 Task: Open Card Card0000000155 in Board Board0000000039 in Workspace WS0000000013 in Trello. Add Member Carxxstreet791@gmail.com to Card Card0000000155 in Board Board0000000039 in Workspace WS0000000013 in Trello. Add Orange Label titled Label0000000155 to Card Card0000000155 in Board Board0000000039 in Workspace WS0000000013 in Trello. Add Checklist CL0000000155 to Card Card0000000155 in Board Board0000000039 in Workspace WS0000000013 in Trello. Add Dates with Start Date as Oct 01 2023 and Due Date as Oct 31 2023 to Card Card0000000155 in Board Board0000000039 in Workspace WS0000000013 in Trello
Action: Mouse moved to (481, 559)
Screenshot: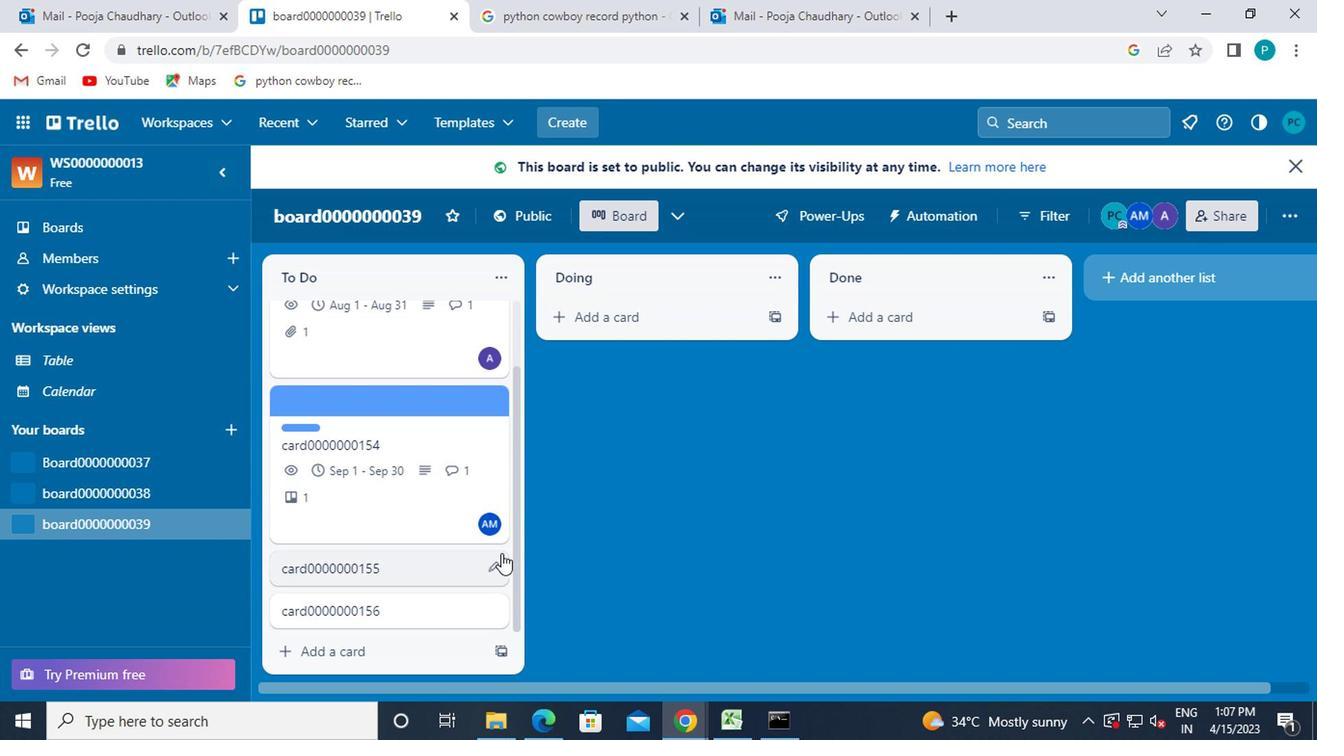 
Action: Mouse pressed left at (481, 559)
Screenshot: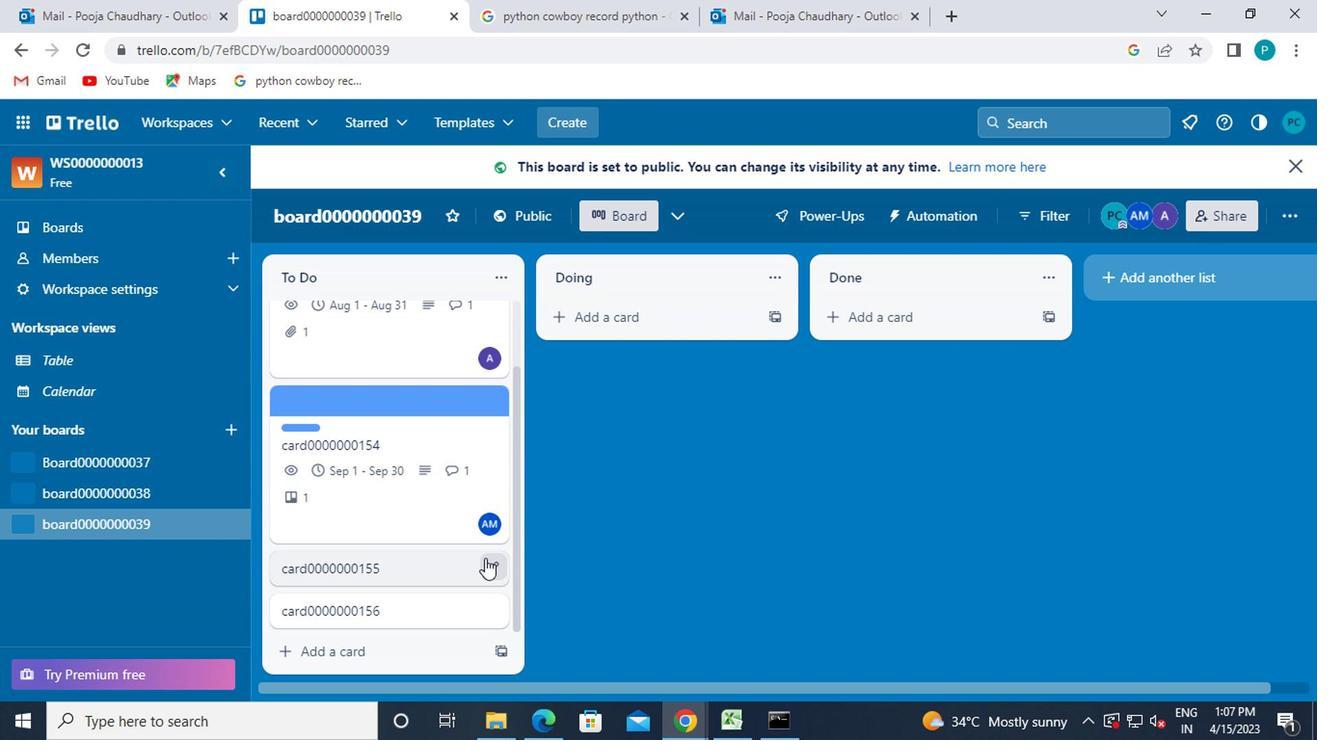 
Action: Mouse moved to (426, 576)
Screenshot: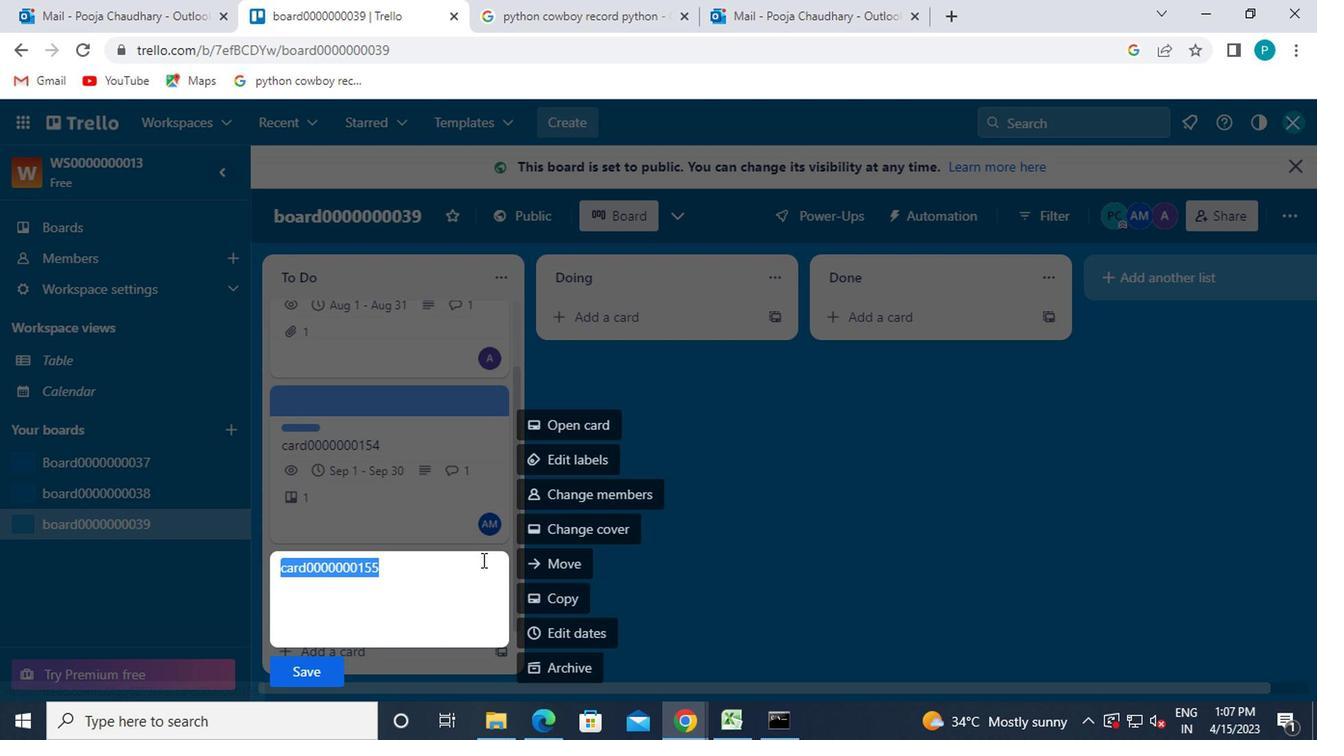 
Action: Mouse pressed left at (426, 576)
Screenshot: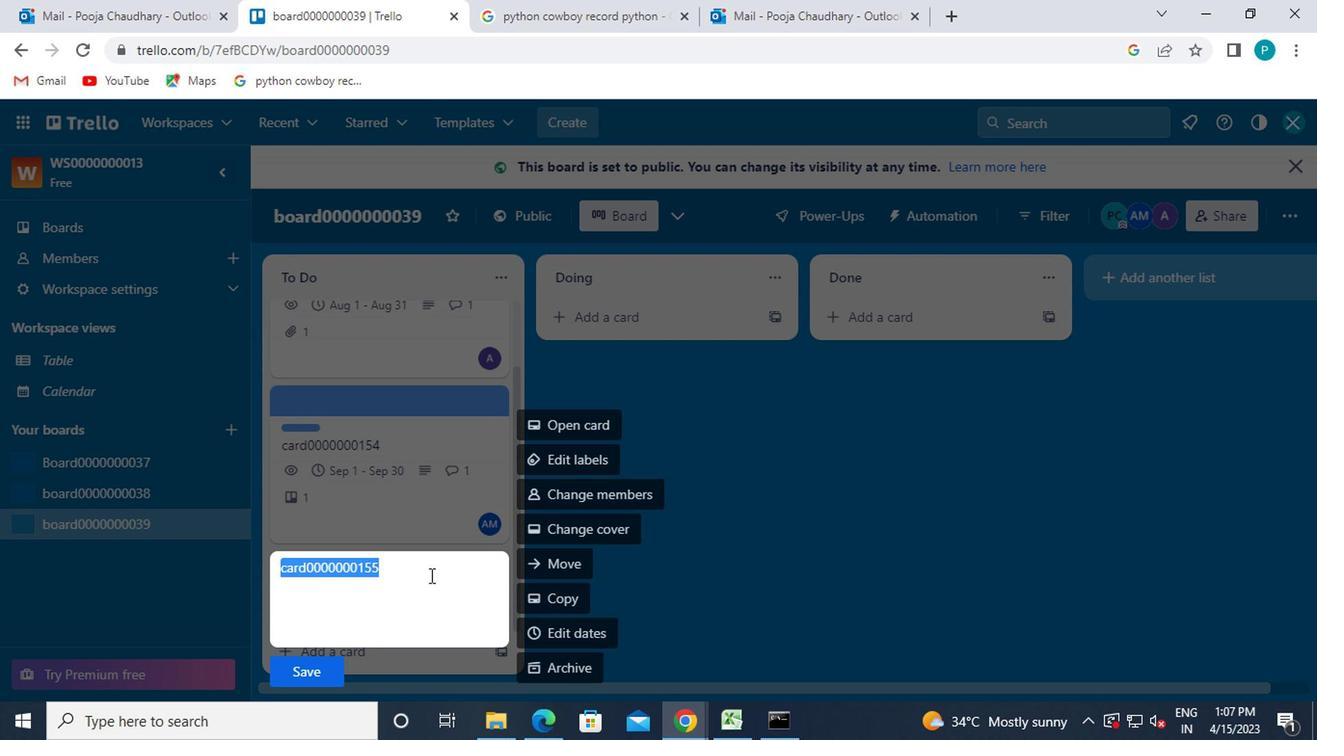 
Action: Mouse moved to (317, 677)
Screenshot: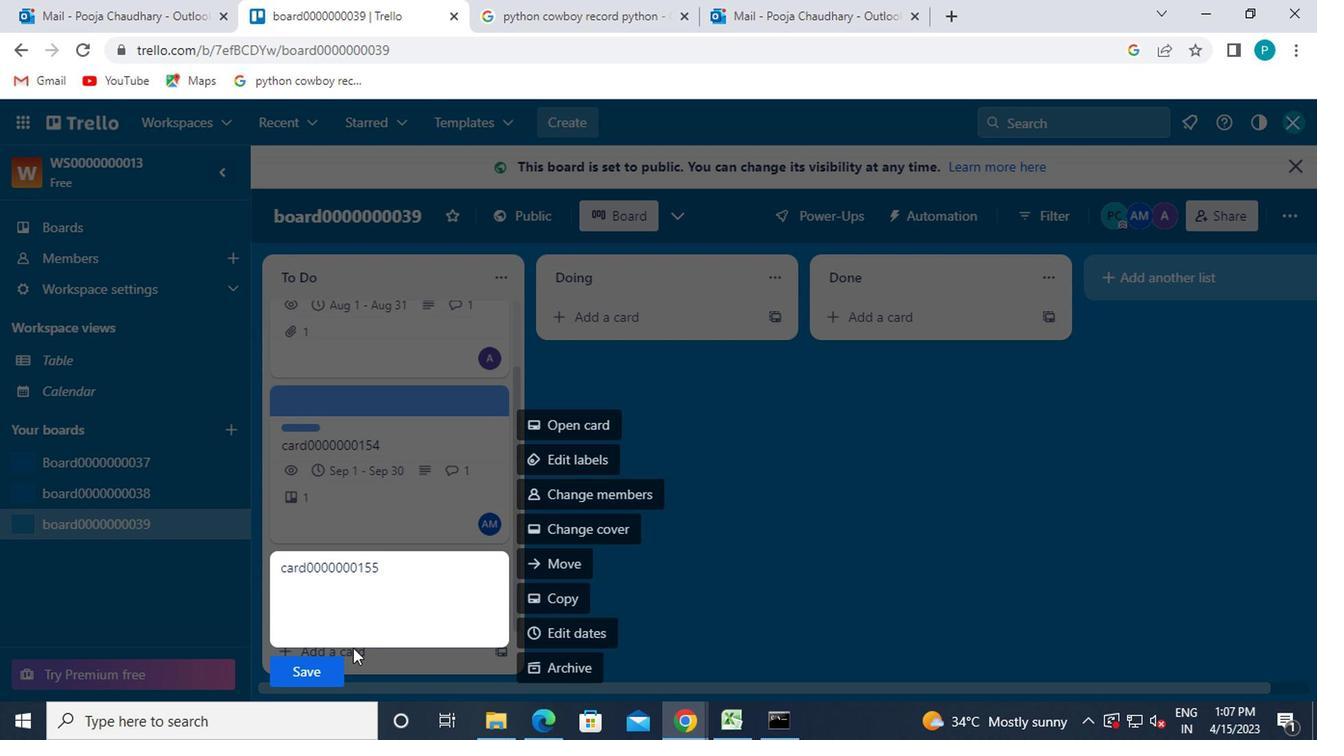 
Action: Mouse pressed left at (317, 677)
Screenshot: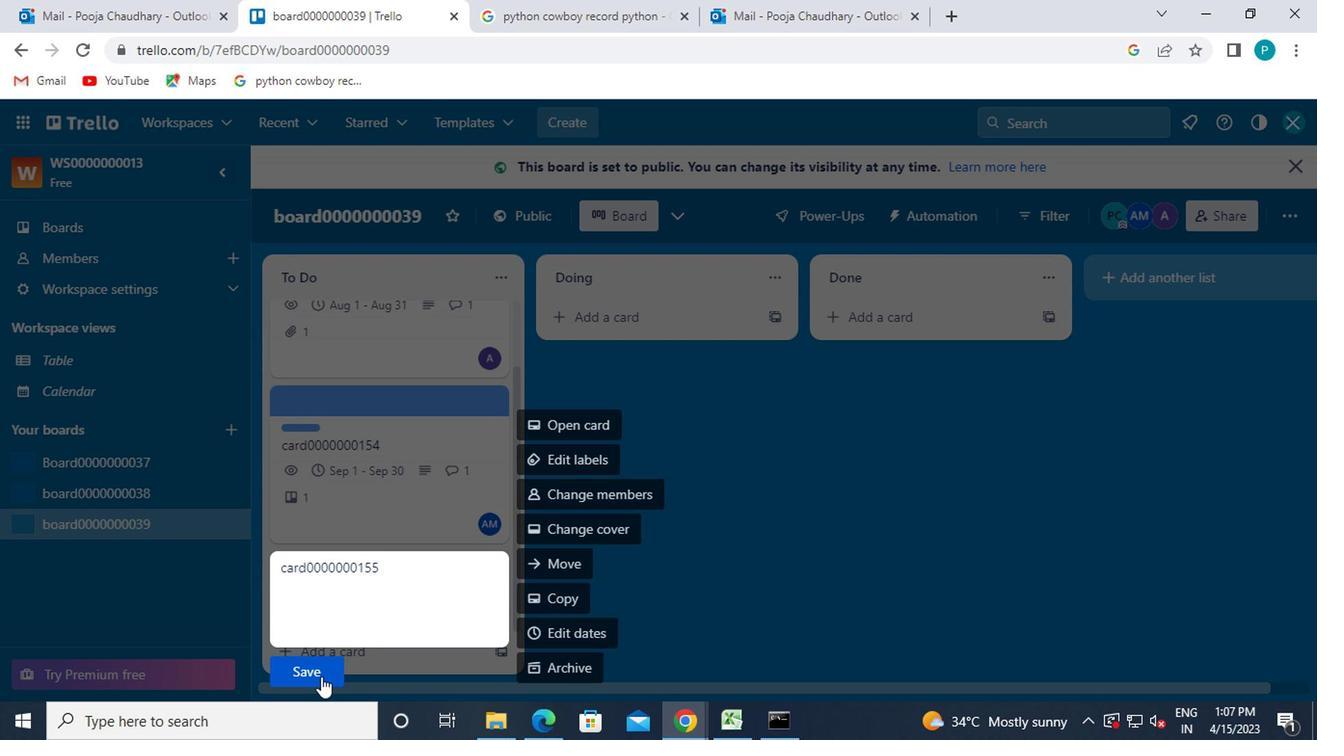 
Action: Mouse moved to (335, 568)
Screenshot: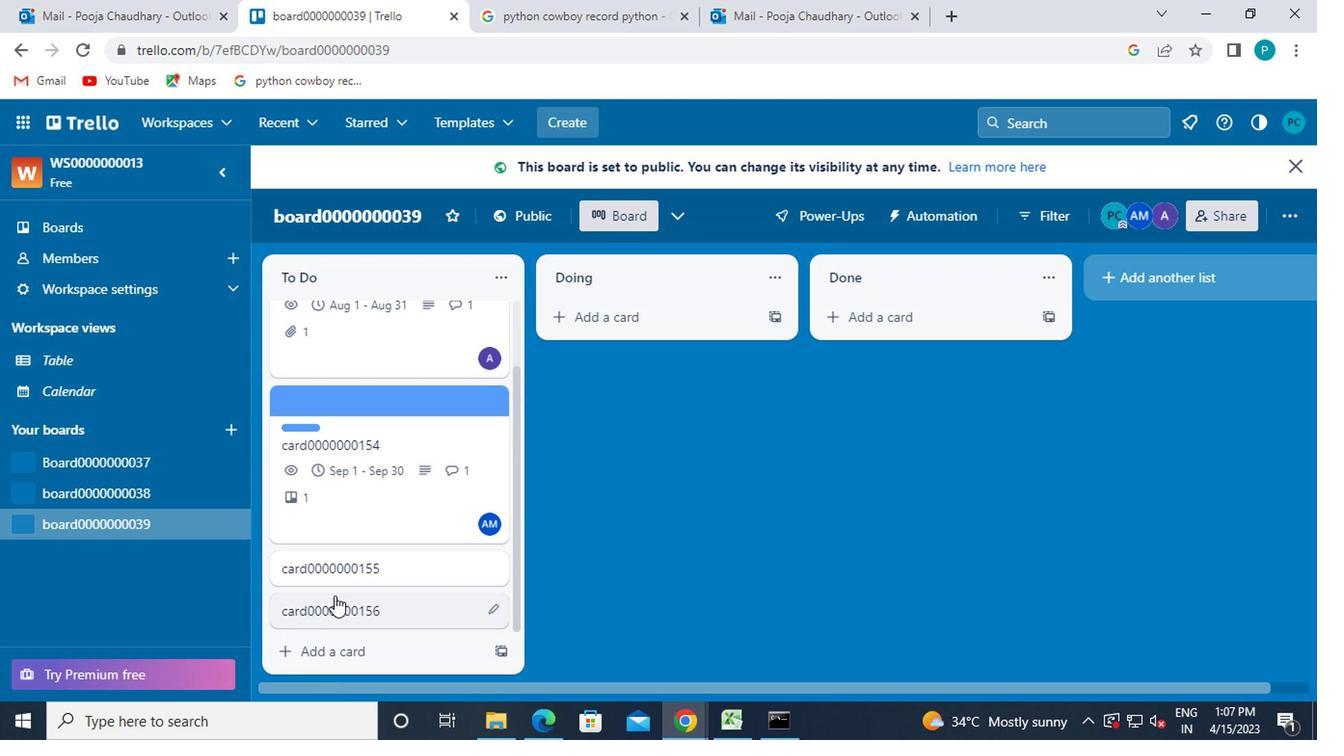 
Action: Mouse pressed left at (335, 568)
Screenshot: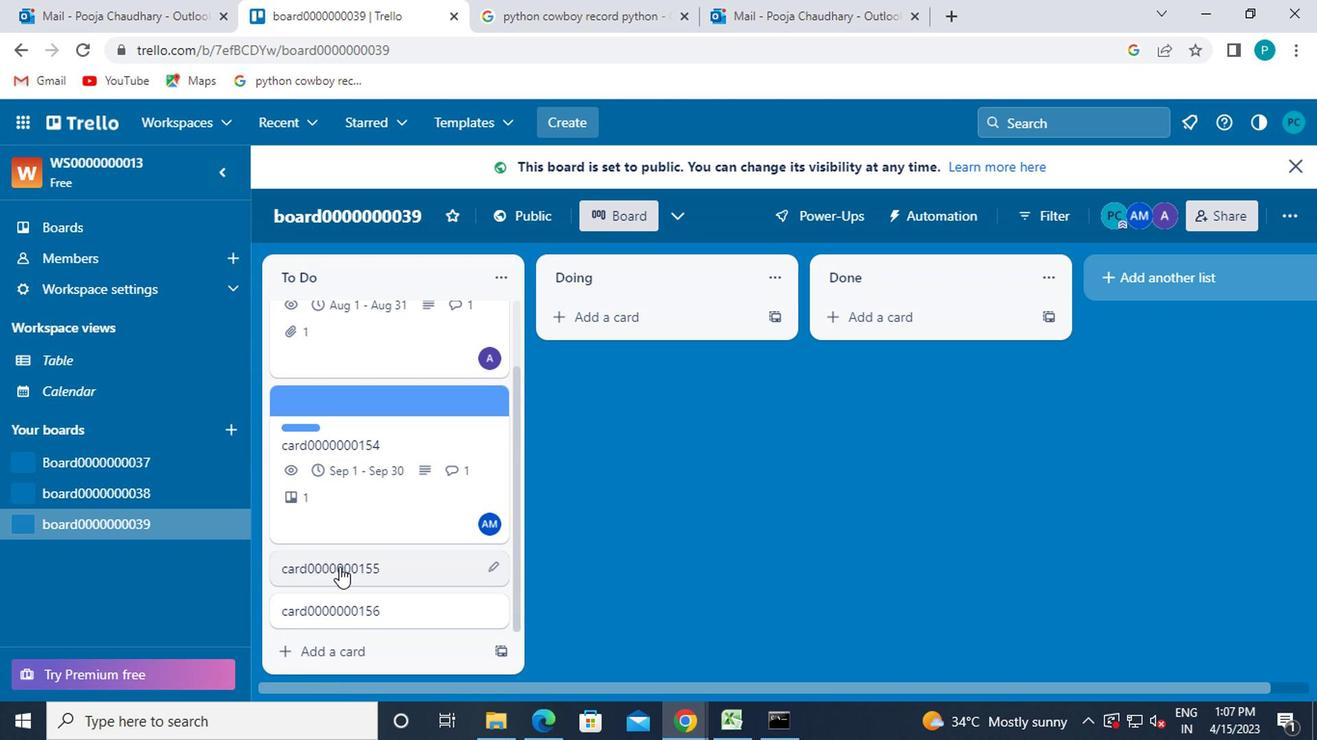 
Action: Mouse moved to (895, 342)
Screenshot: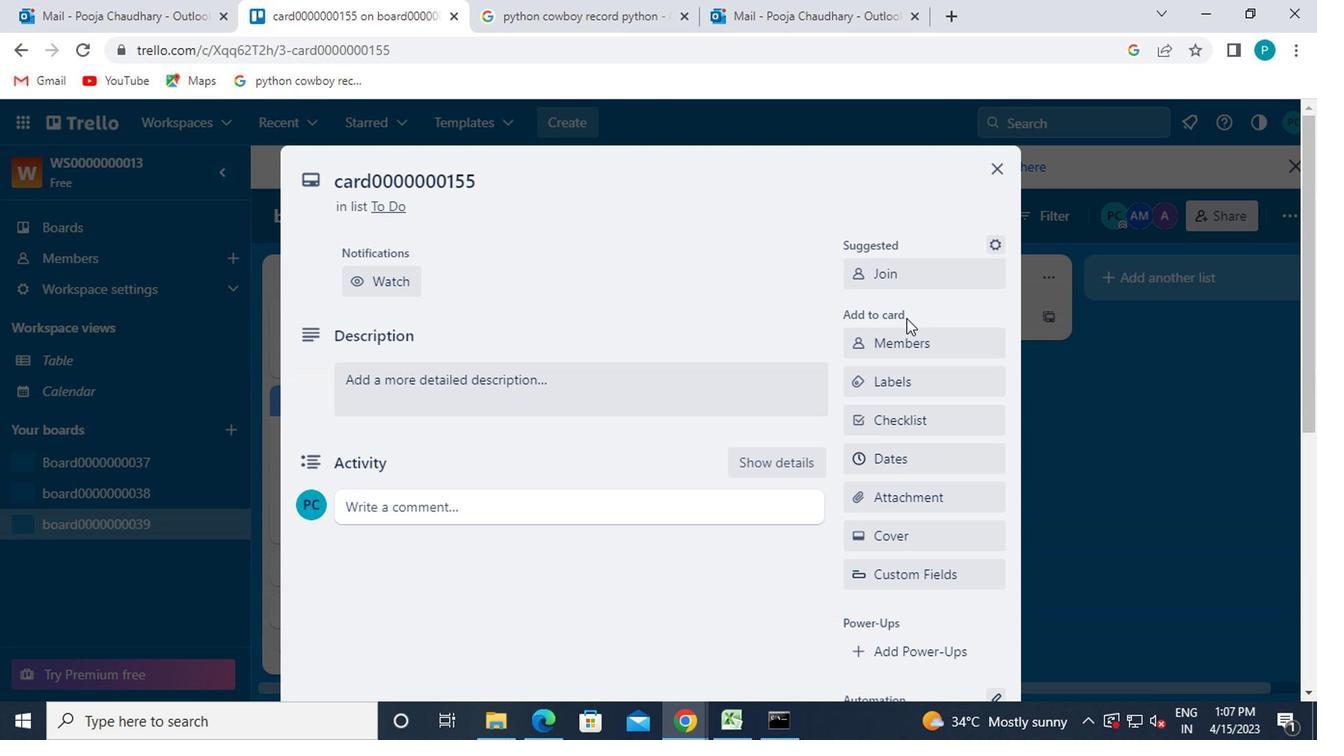 
Action: Mouse pressed left at (895, 342)
Screenshot: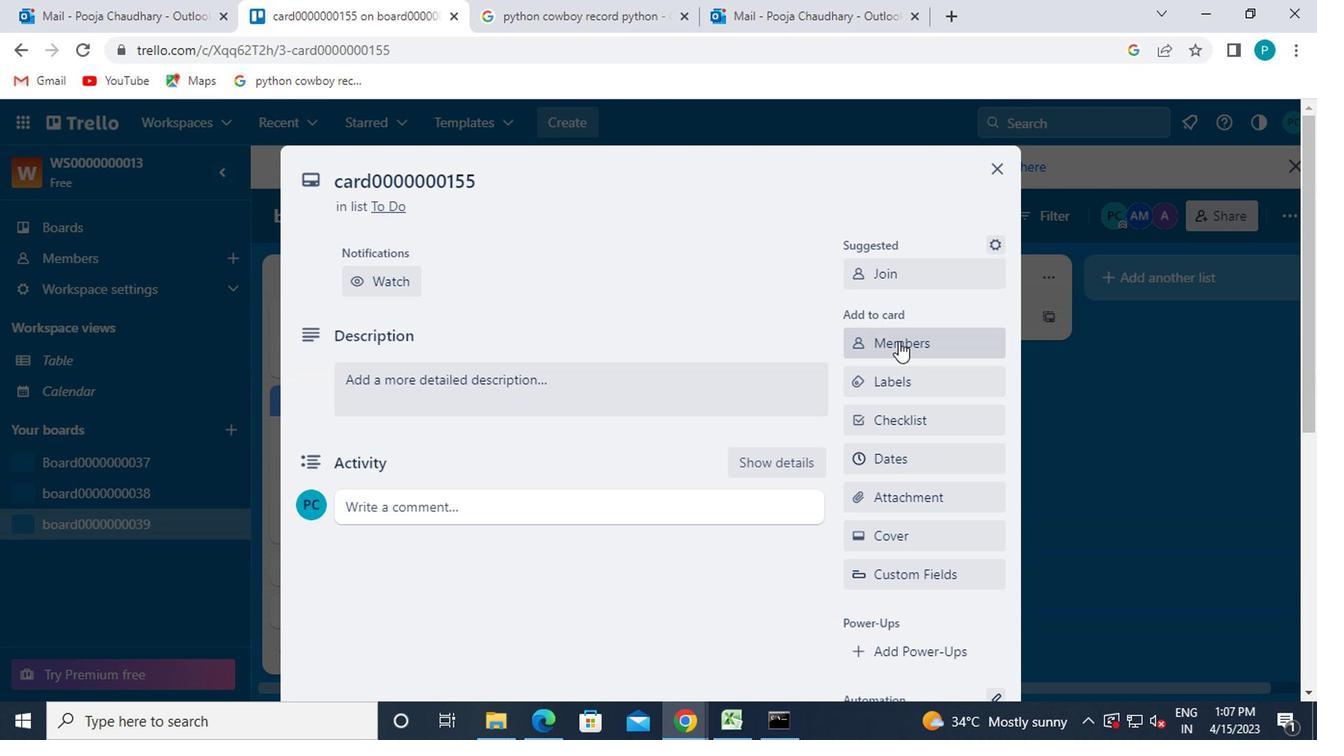 
Action: Mouse moved to (895, 343)
Screenshot: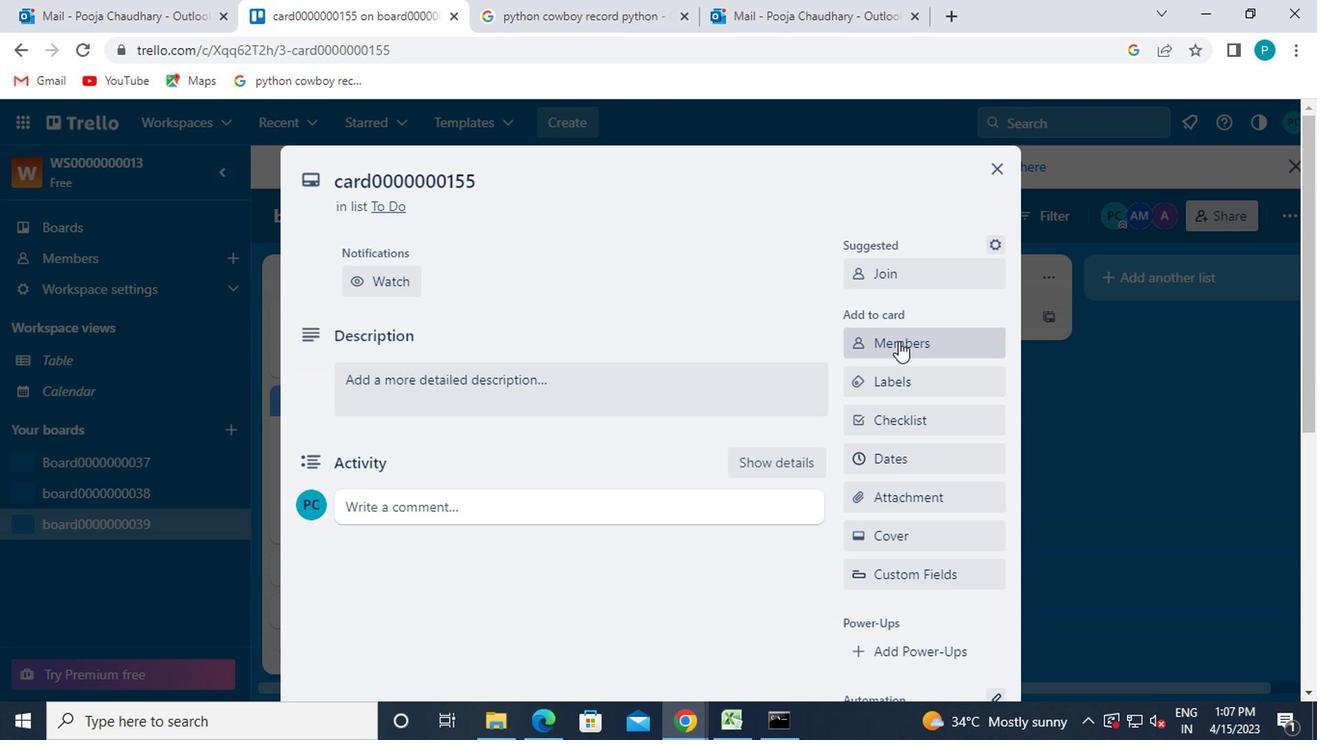 
Action: Key pressed carz<Key.backspace>xxstreet791<Key.shift>@GMAIL.COM
Screenshot: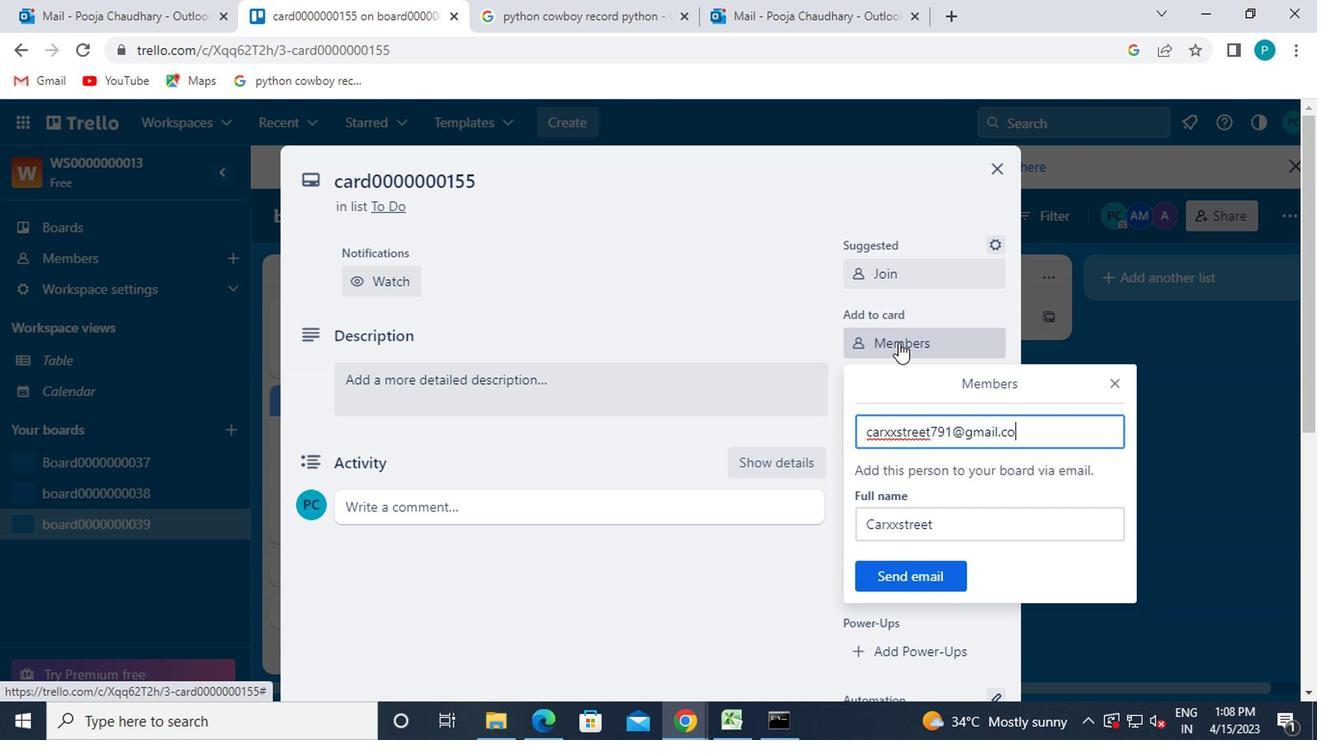 
Action: Mouse moved to (944, 580)
Screenshot: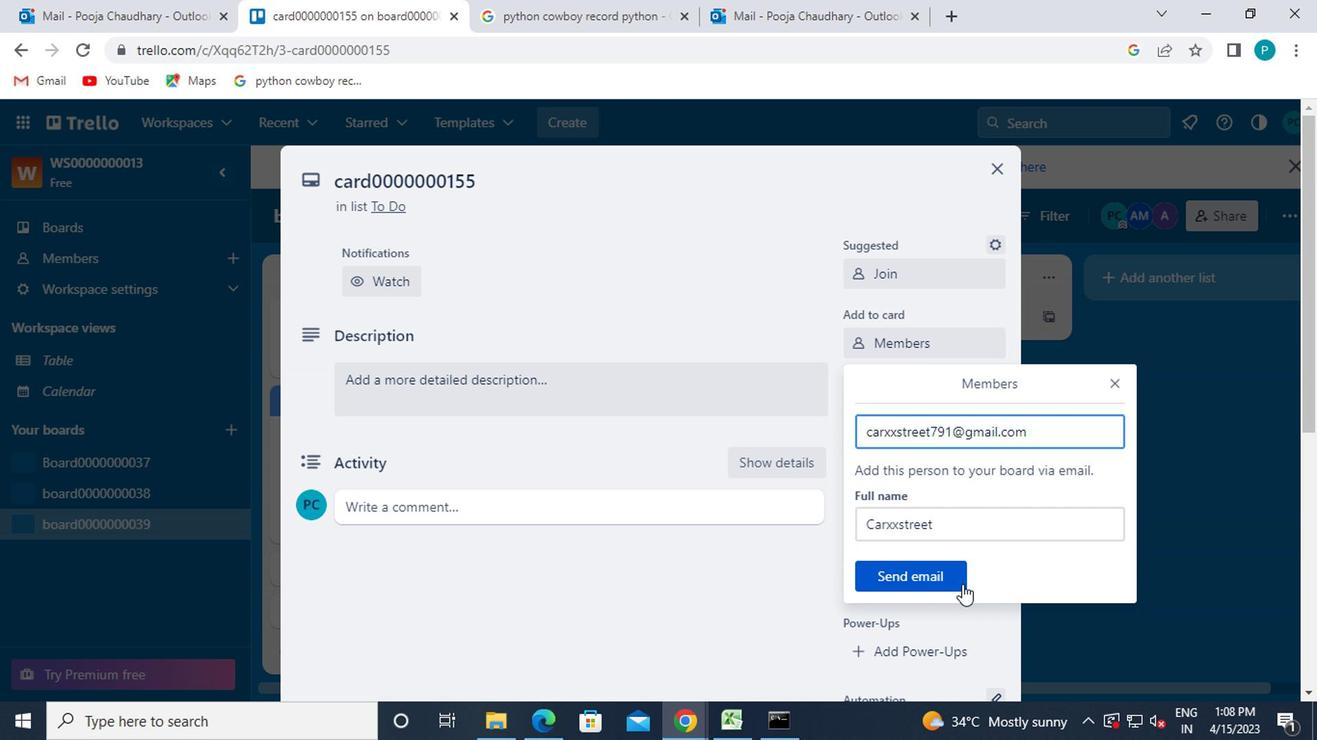 
Action: Mouse pressed left at (944, 580)
Screenshot: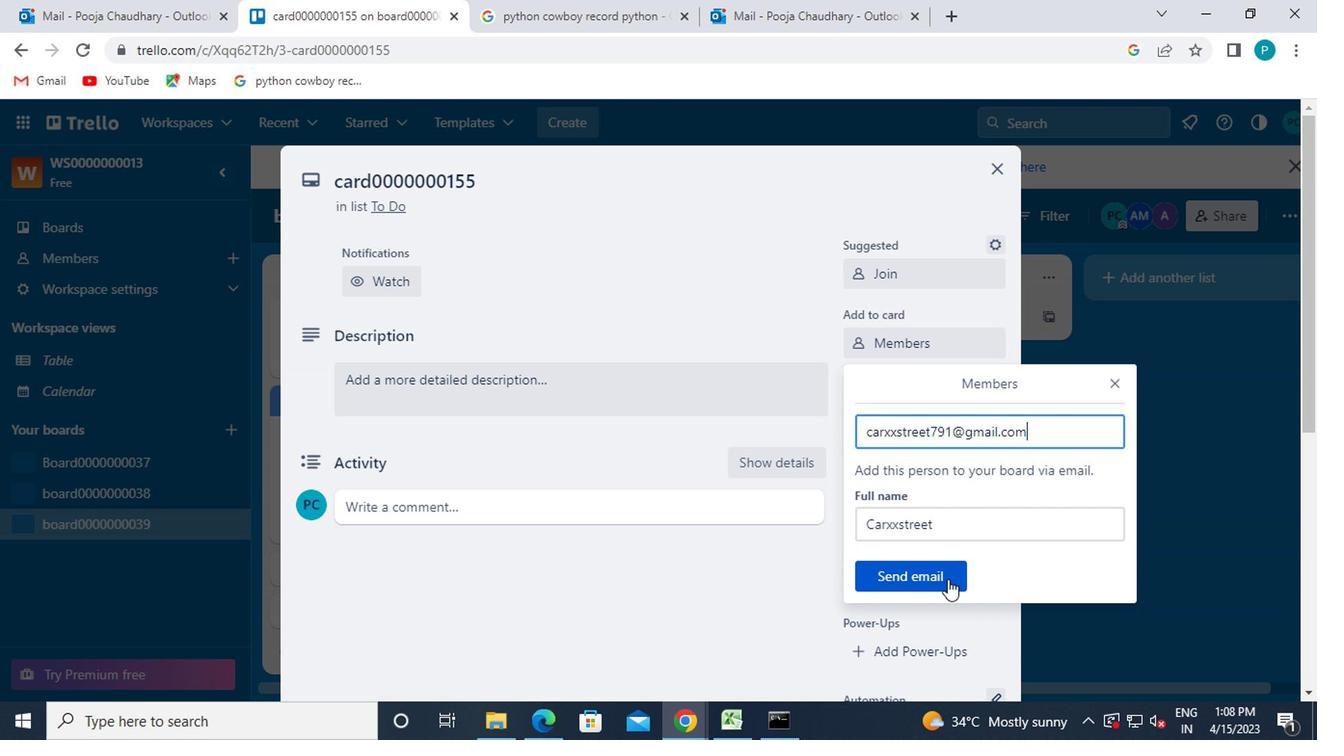 
Action: Mouse moved to (905, 393)
Screenshot: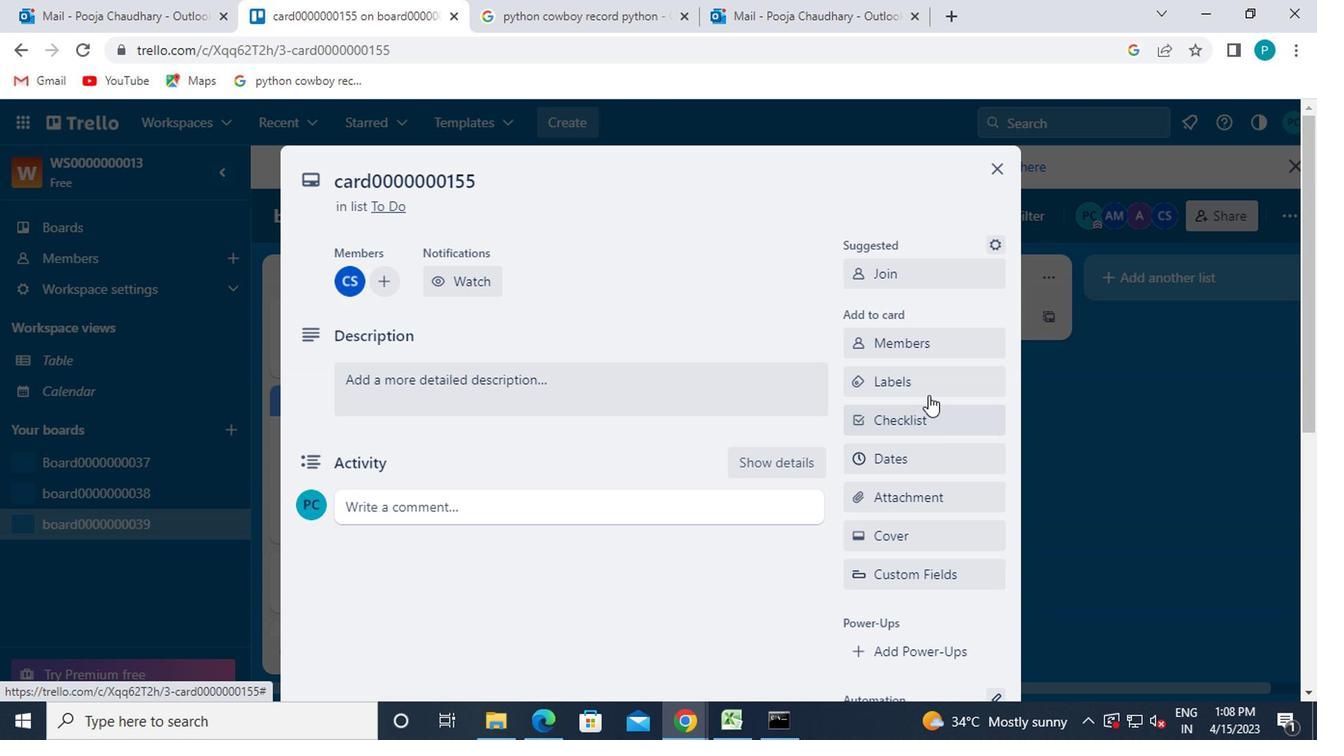 
Action: Mouse pressed left at (905, 393)
Screenshot: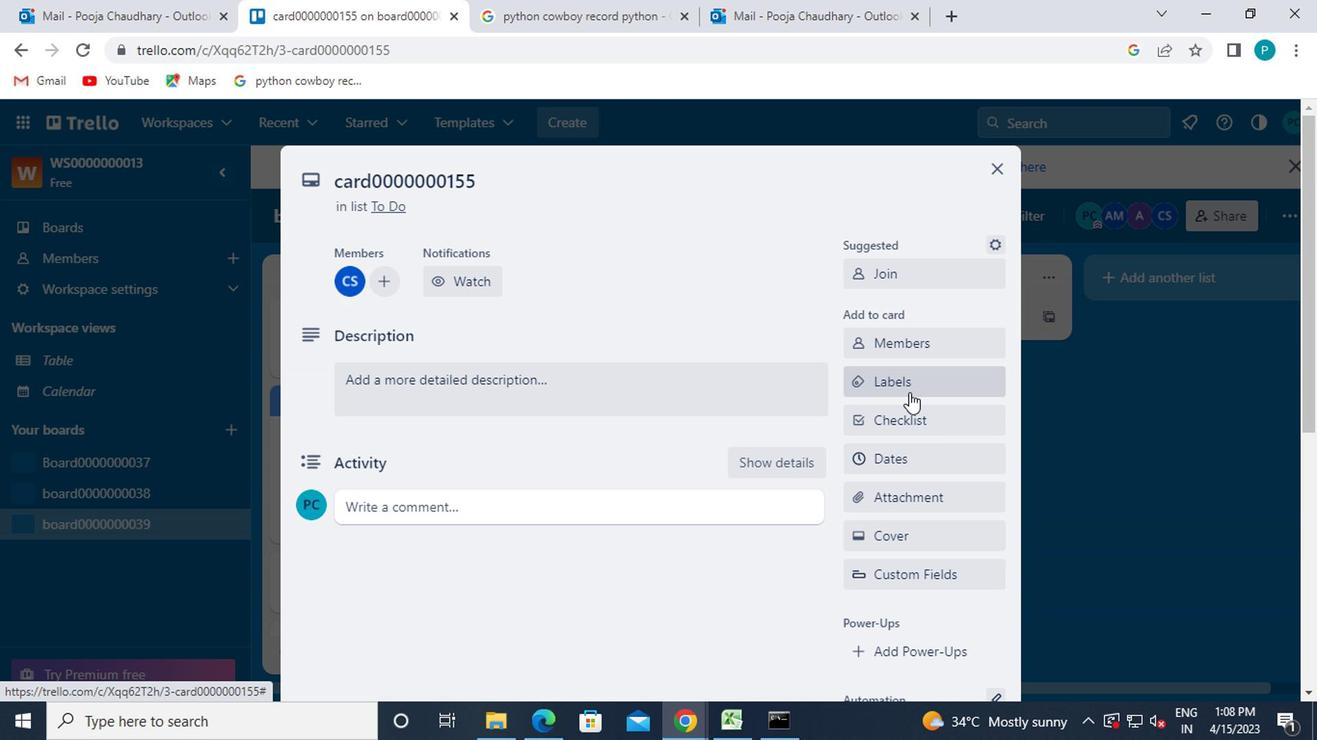 
Action: Mouse moved to (940, 589)
Screenshot: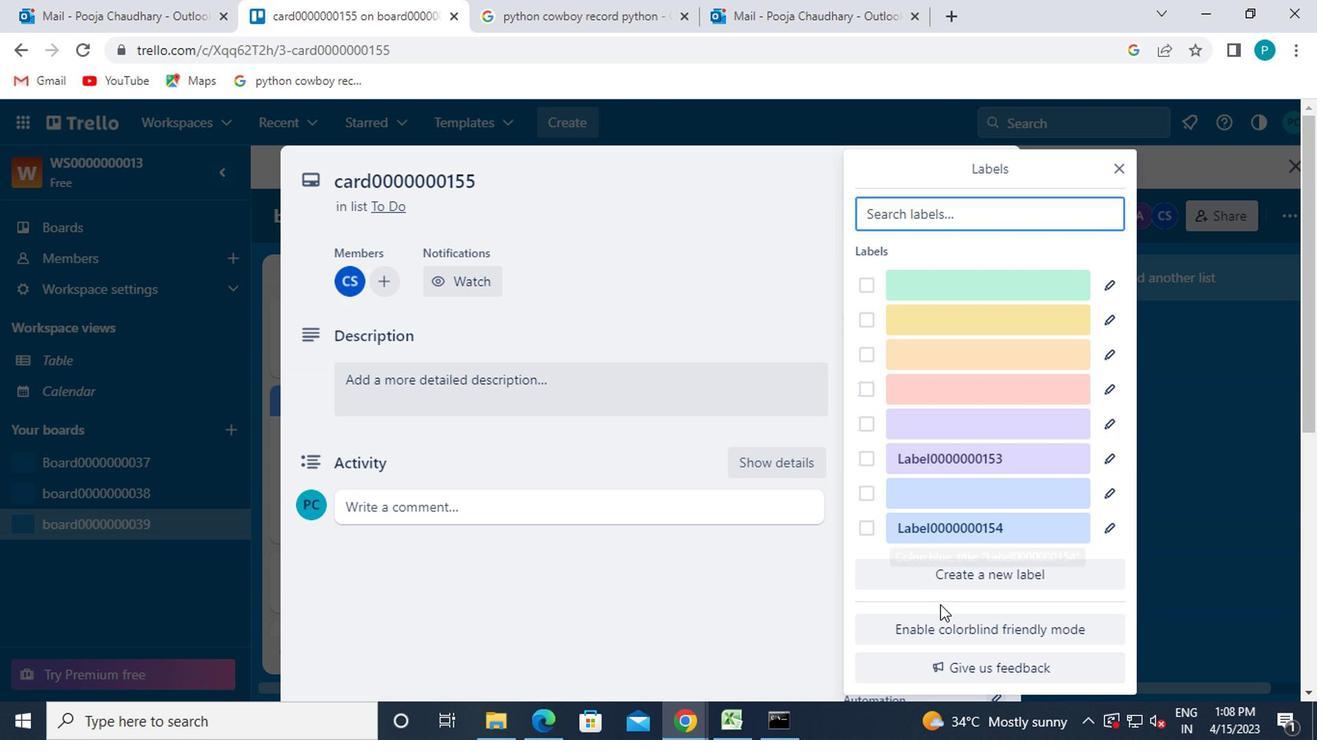 
Action: Mouse pressed left at (940, 589)
Screenshot: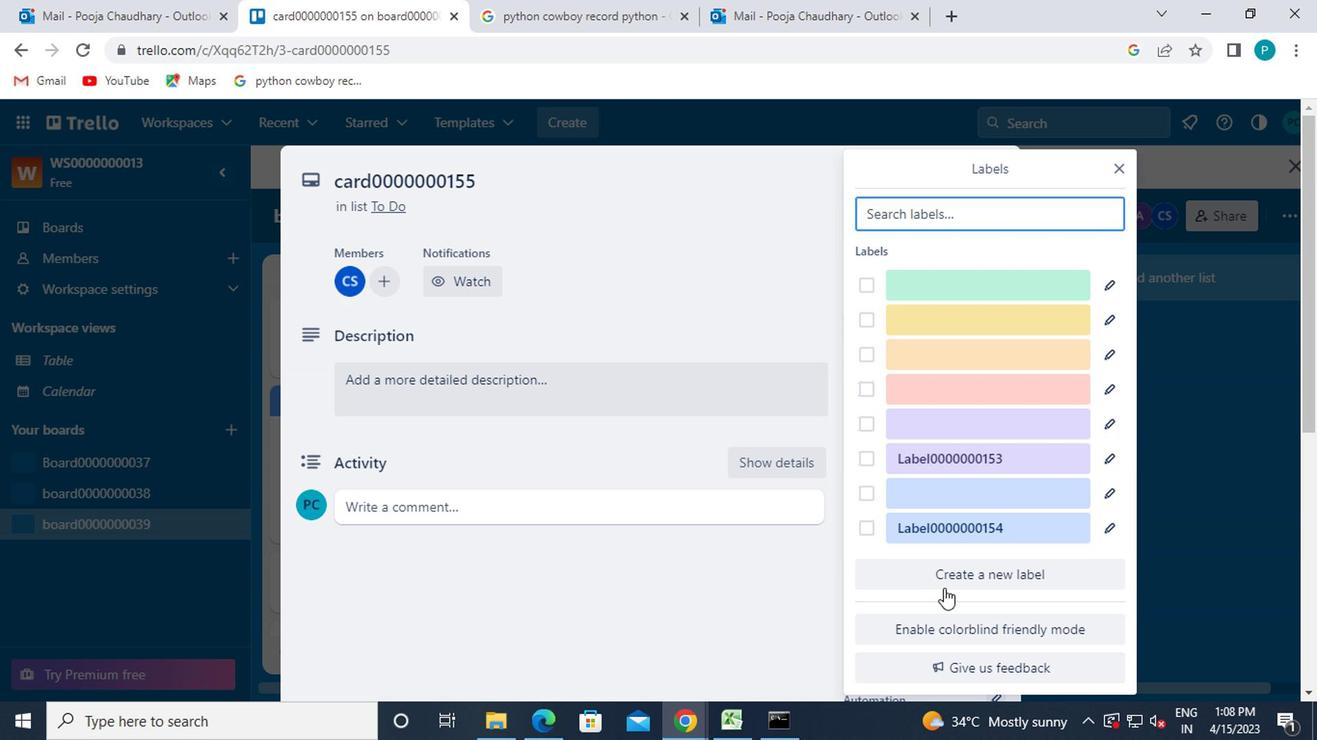 
Action: Mouse moved to (971, 457)
Screenshot: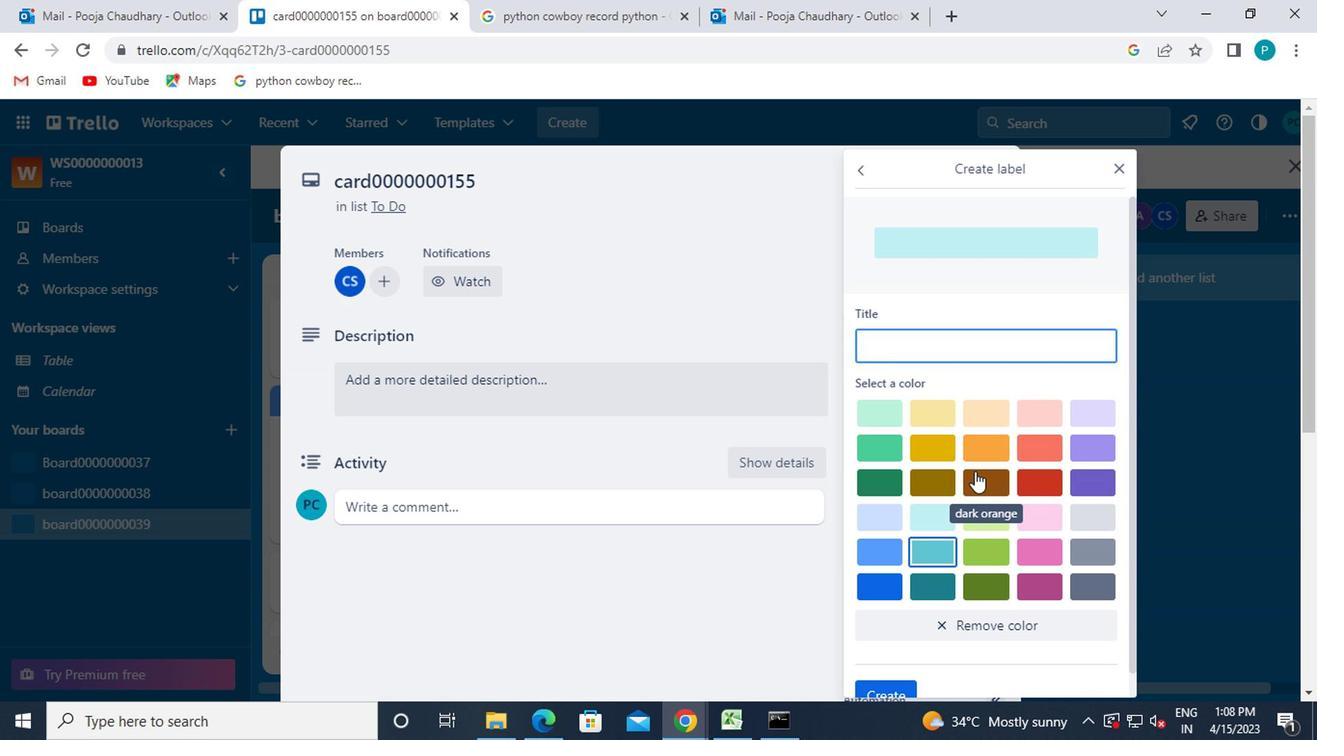 
Action: Mouse pressed left at (971, 457)
Screenshot: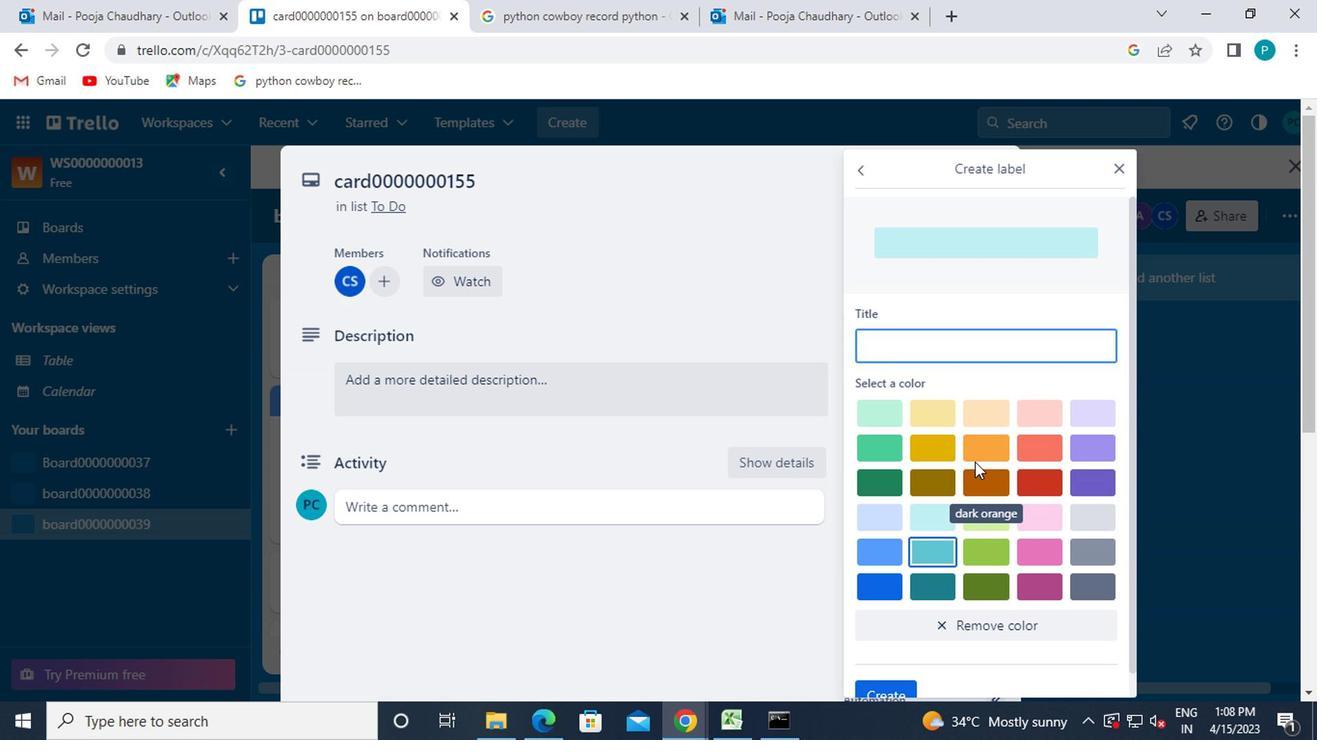 
Action: Mouse moved to (881, 357)
Screenshot: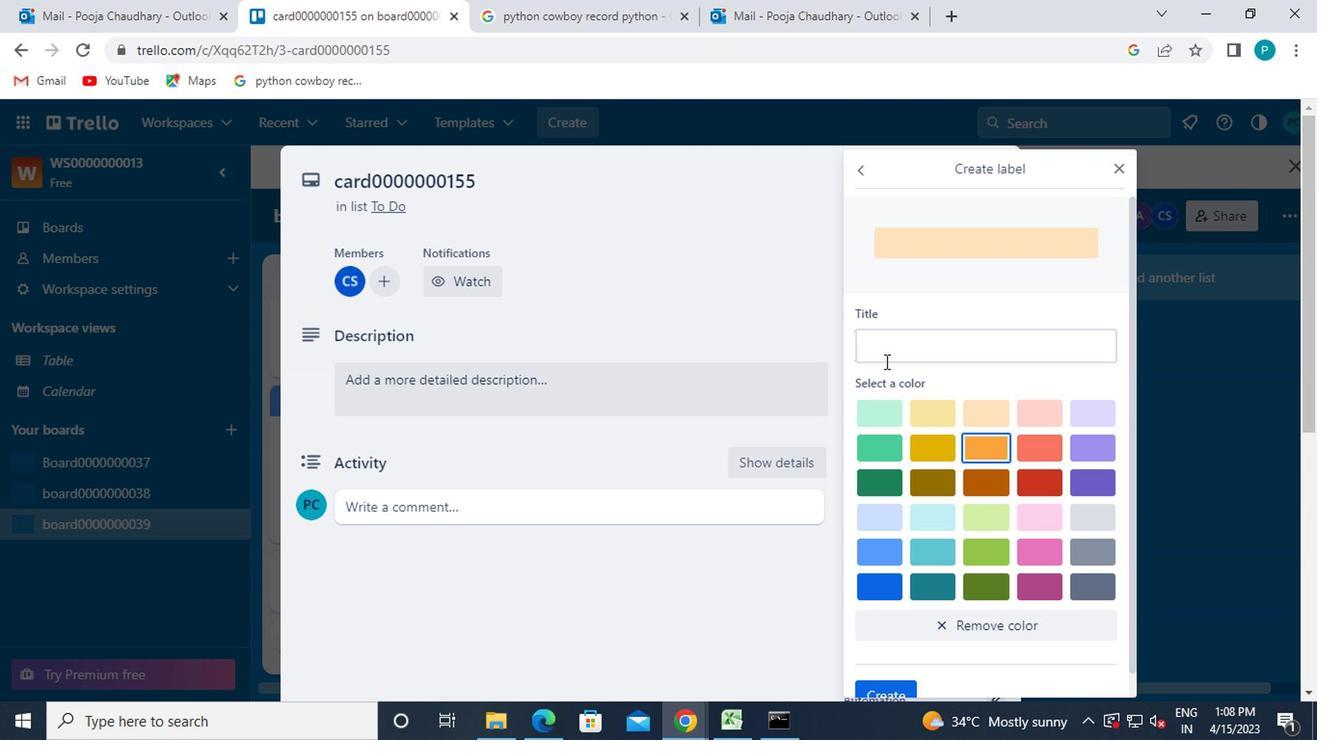 
Action: Mouse pressed left at (881, 357)
Screenshot: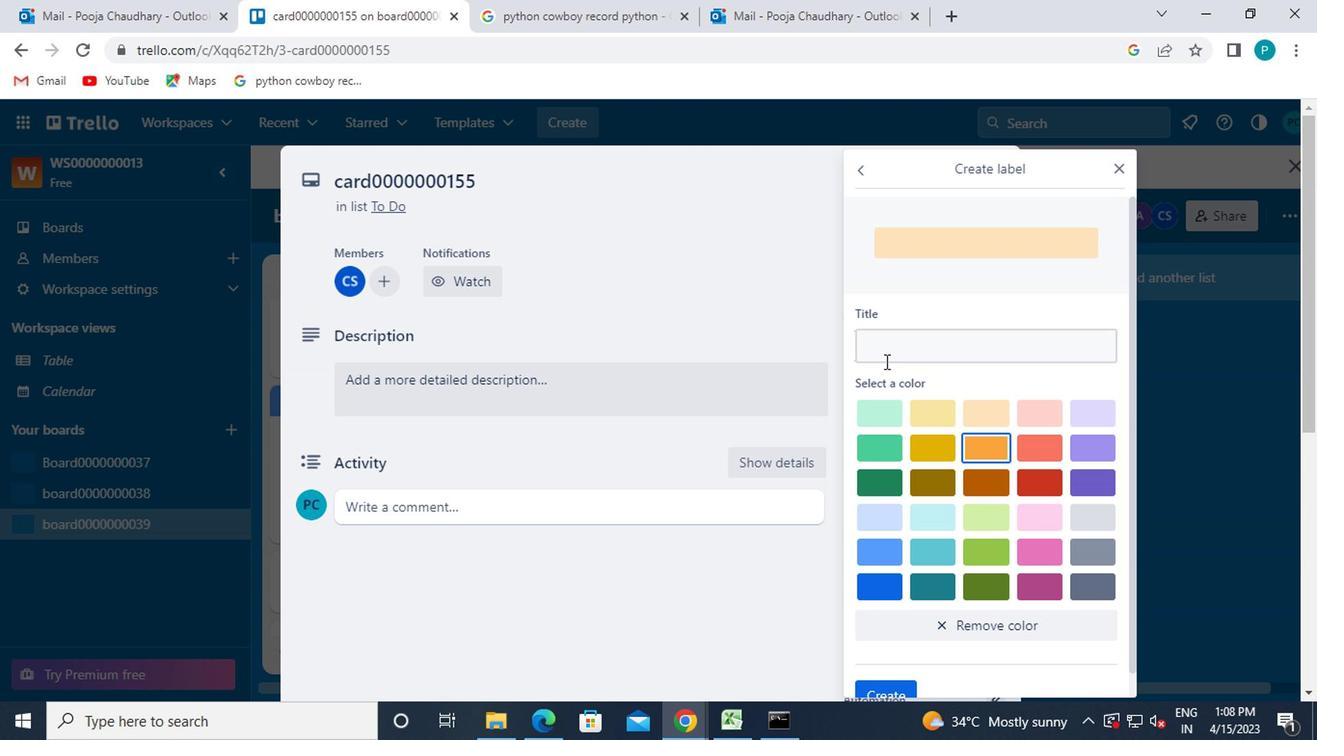 
Action: Mouse moved to (890, 349)
Screenshot: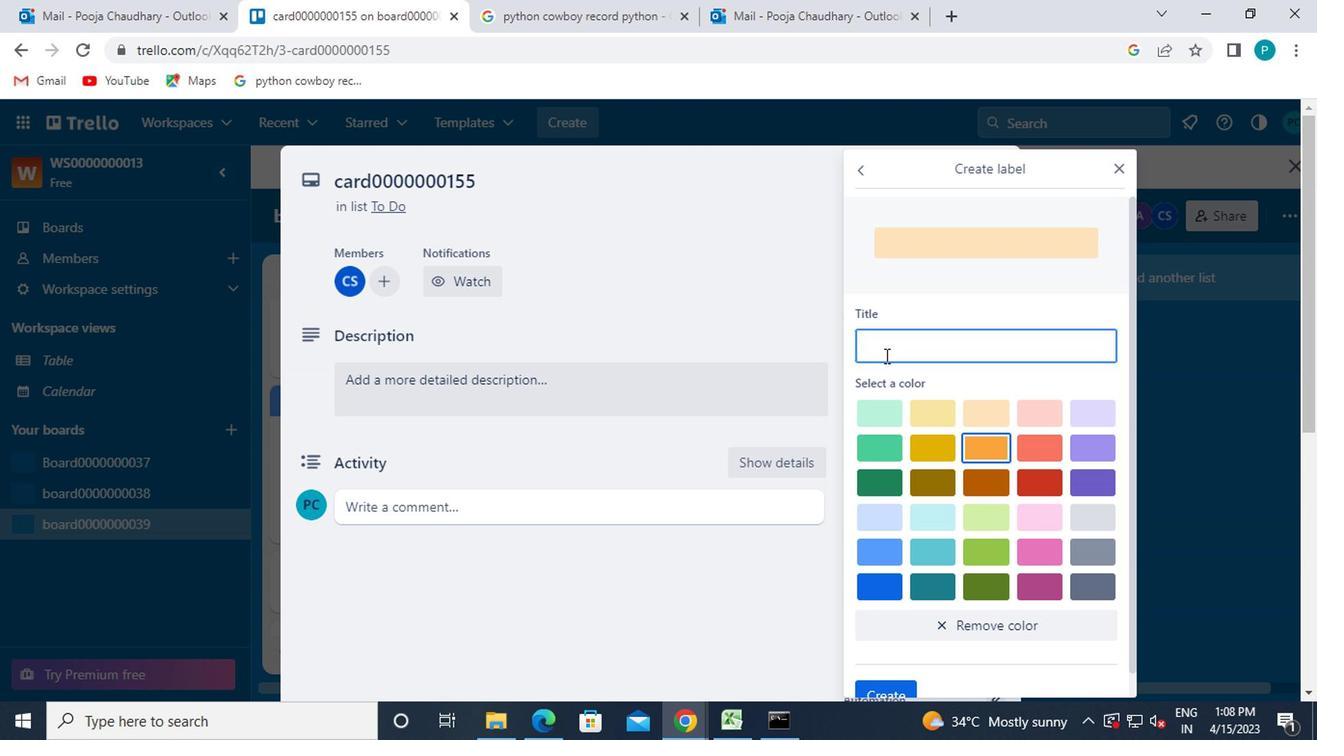
Action: Key pressed <Key.caps_lock>L<Key.caps_lock>ABEL0000000155
Screenshot: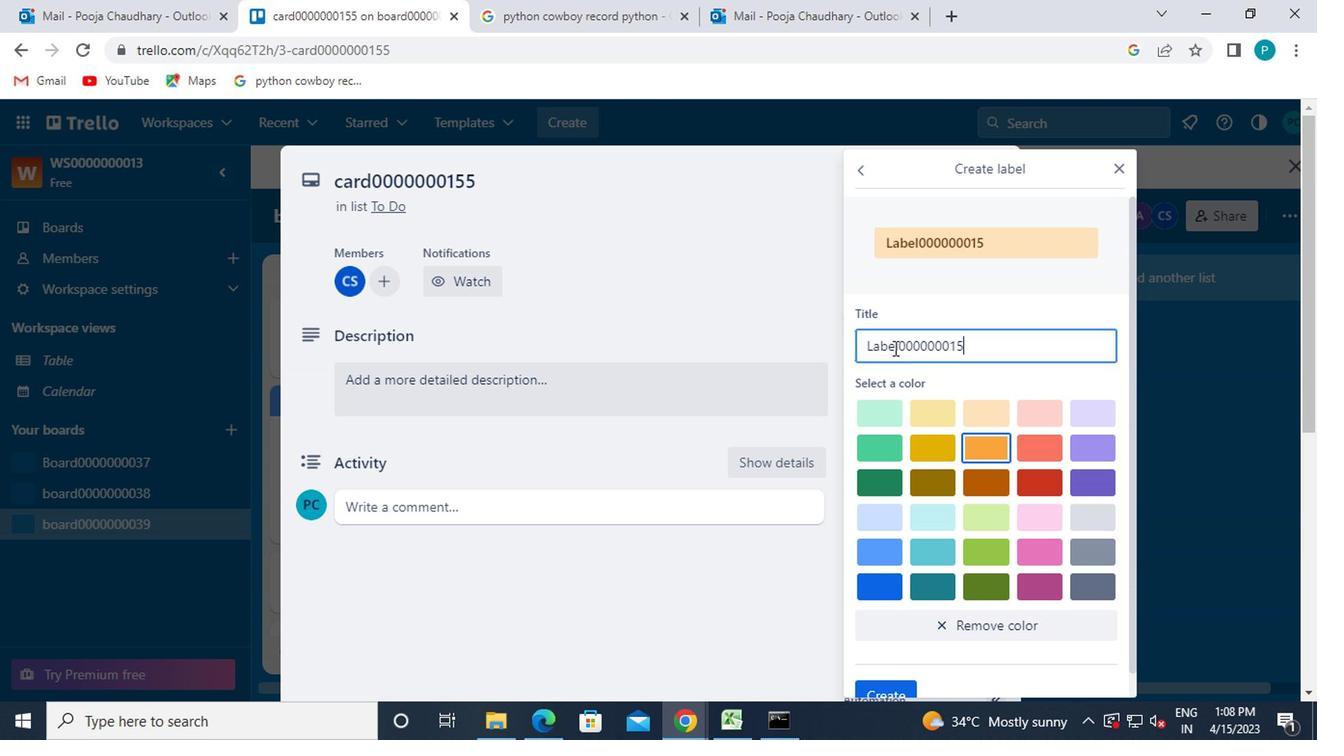 
Action: Mouse moved to (891, 348)
Screenshot: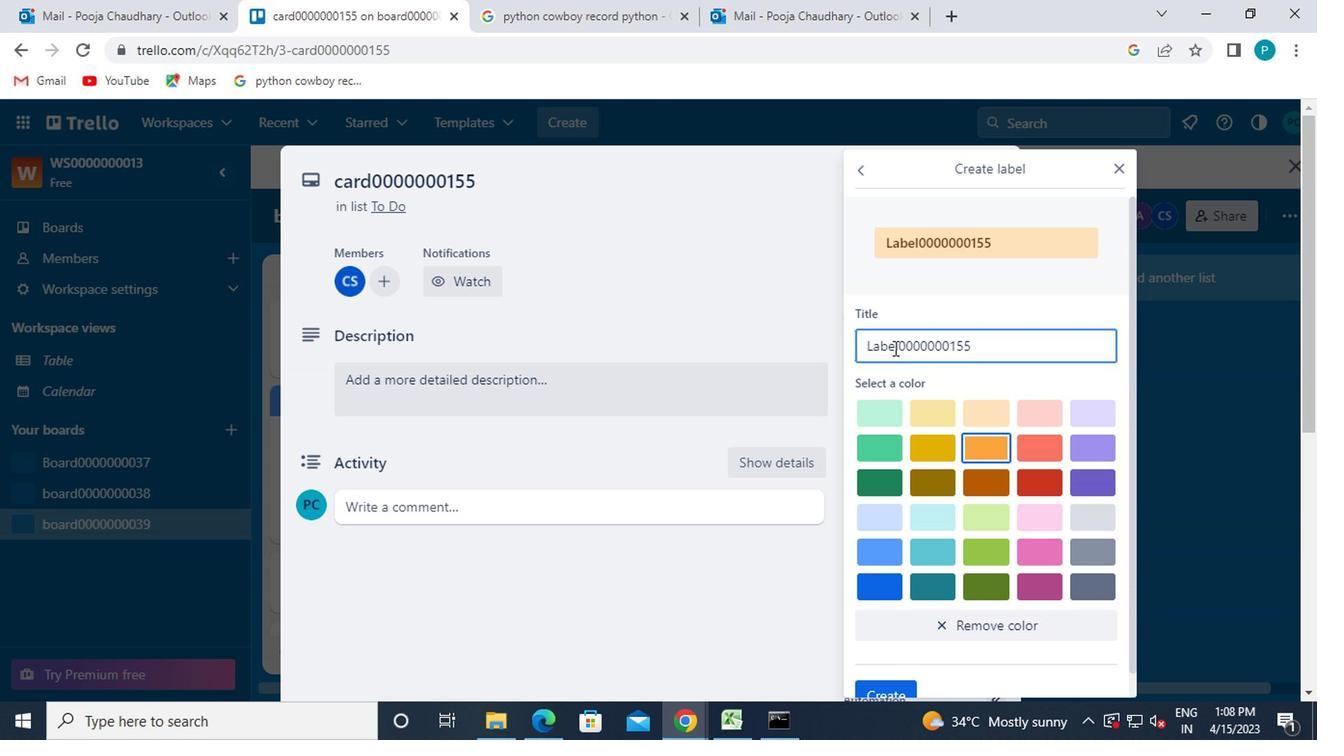 
Action: Mouse scrolled (891, 347) with delta (0, 0)
Screenshot: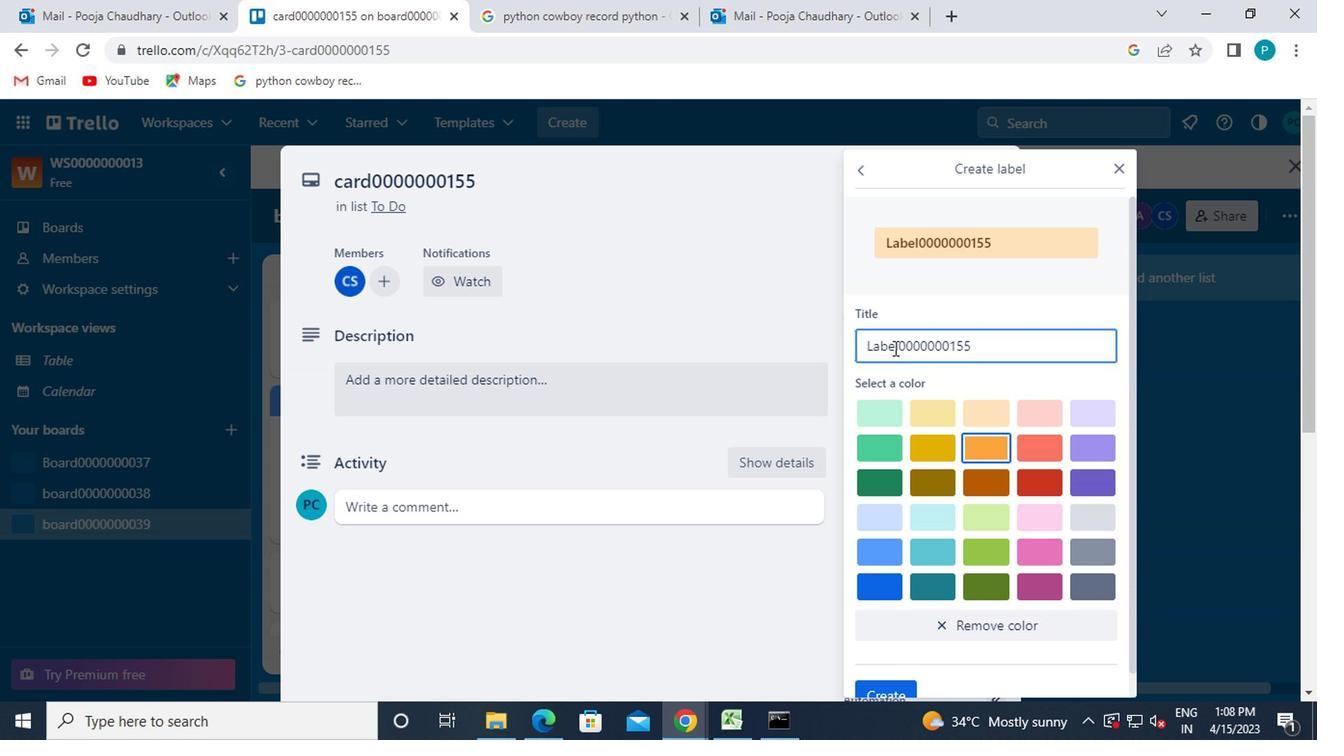 
Action: Mouse moved to (895, 358)
Screenshot: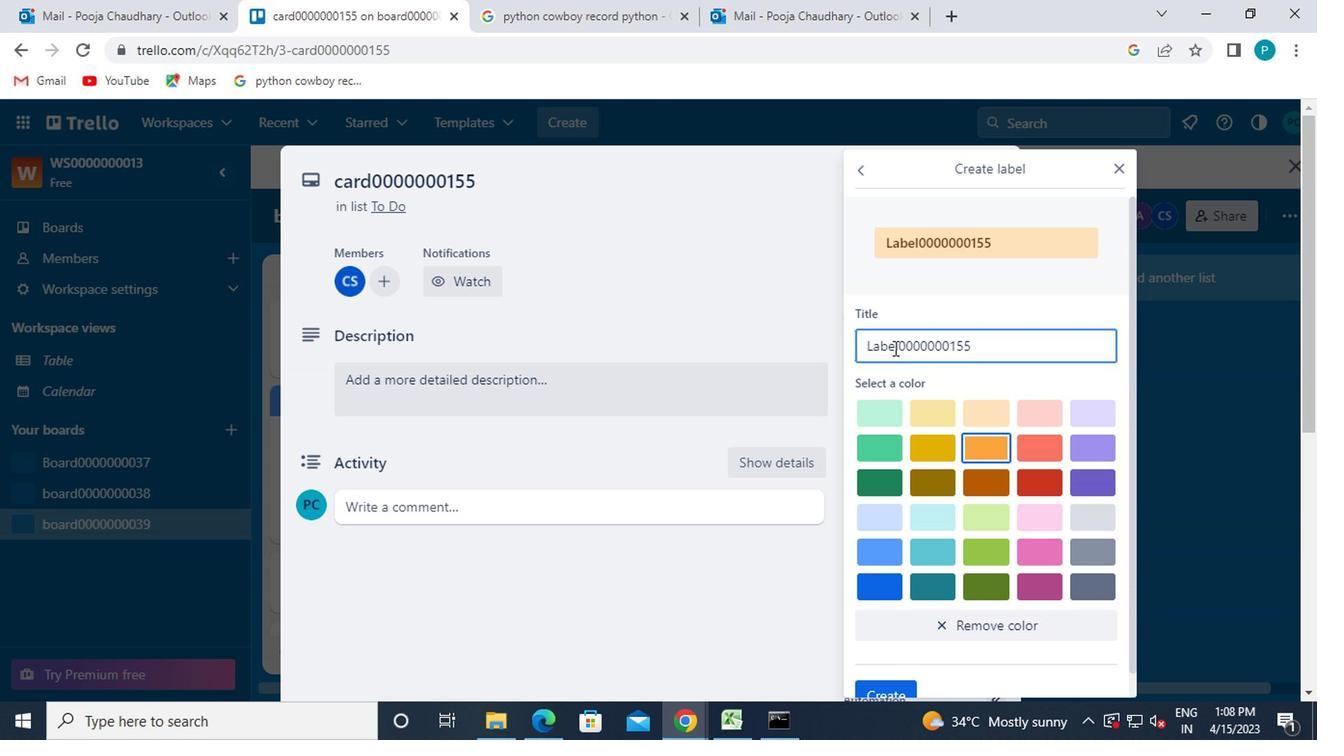 
Action: Mouse scrolled (895, 357) with delta (0, 0)
Screenshot: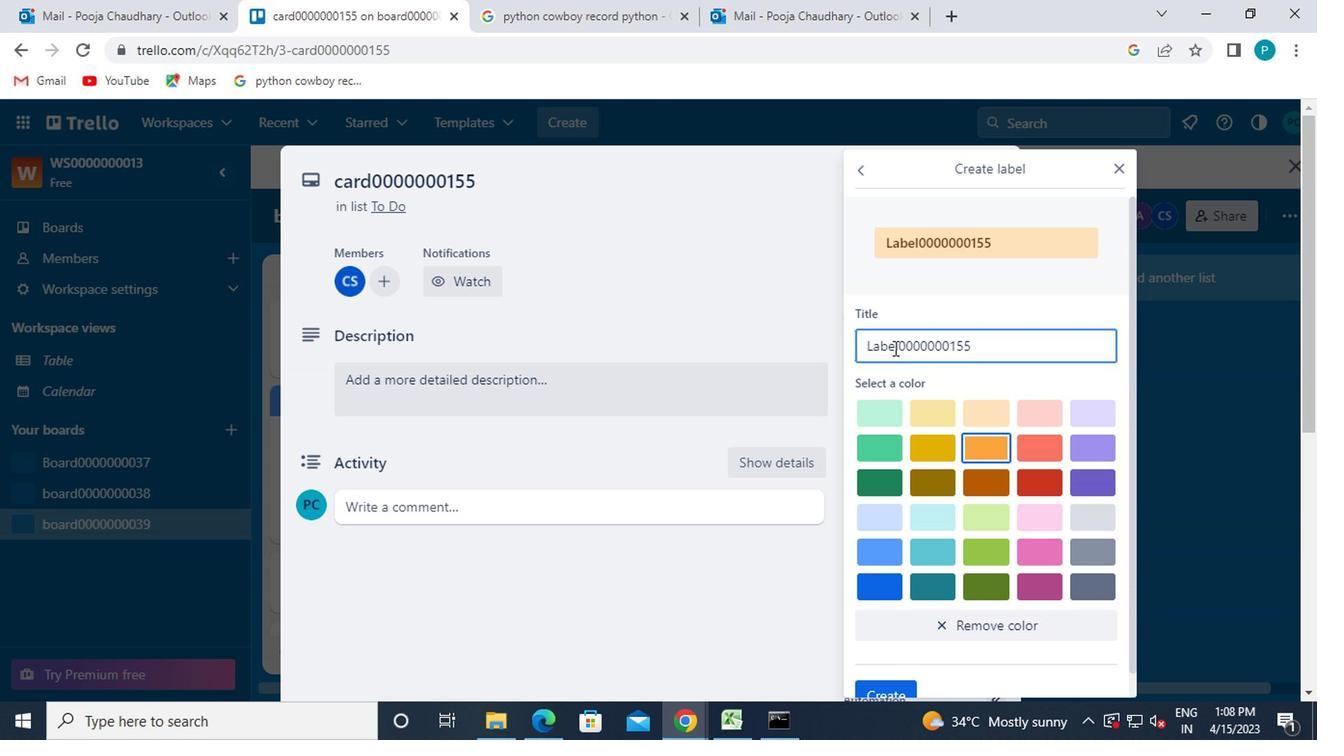 
Action: Mouse moved to (897, 366)
Screenshot: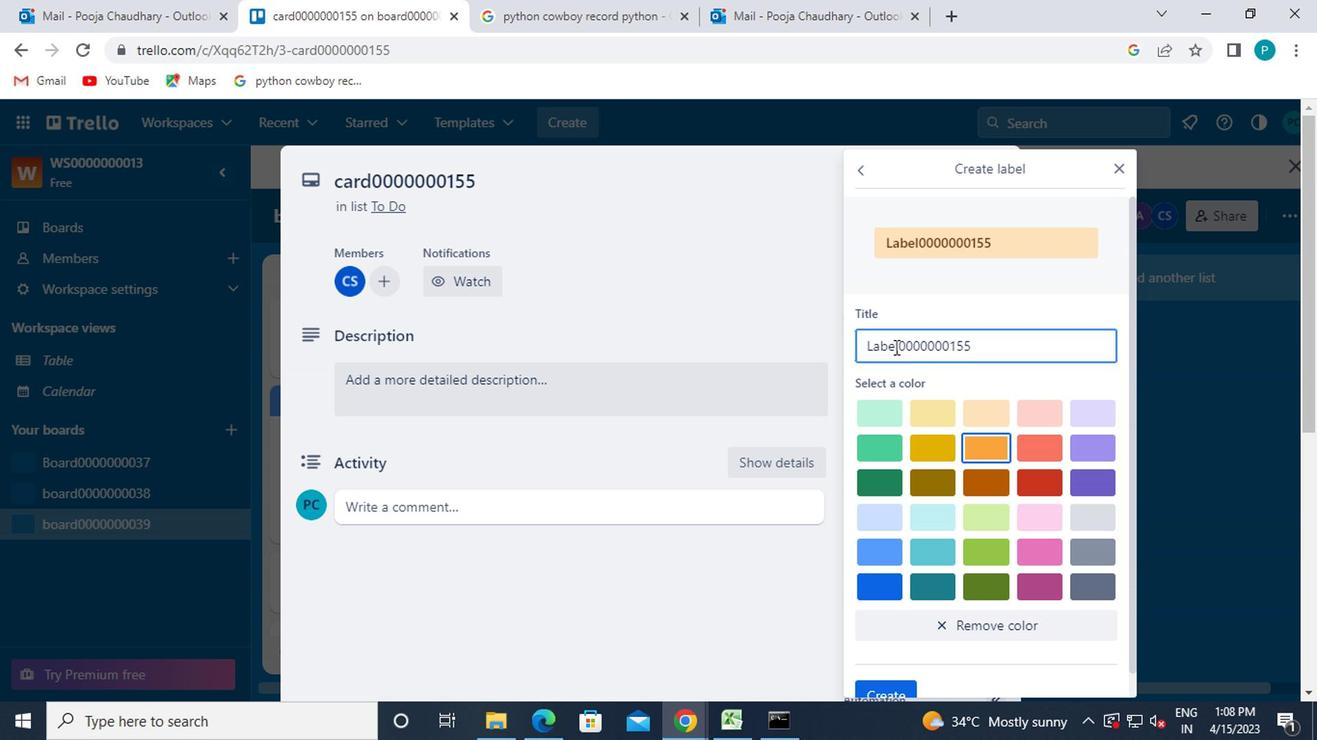
Action: Mouse scrolled (897, 364) with delta (0, -1)
Screenshot: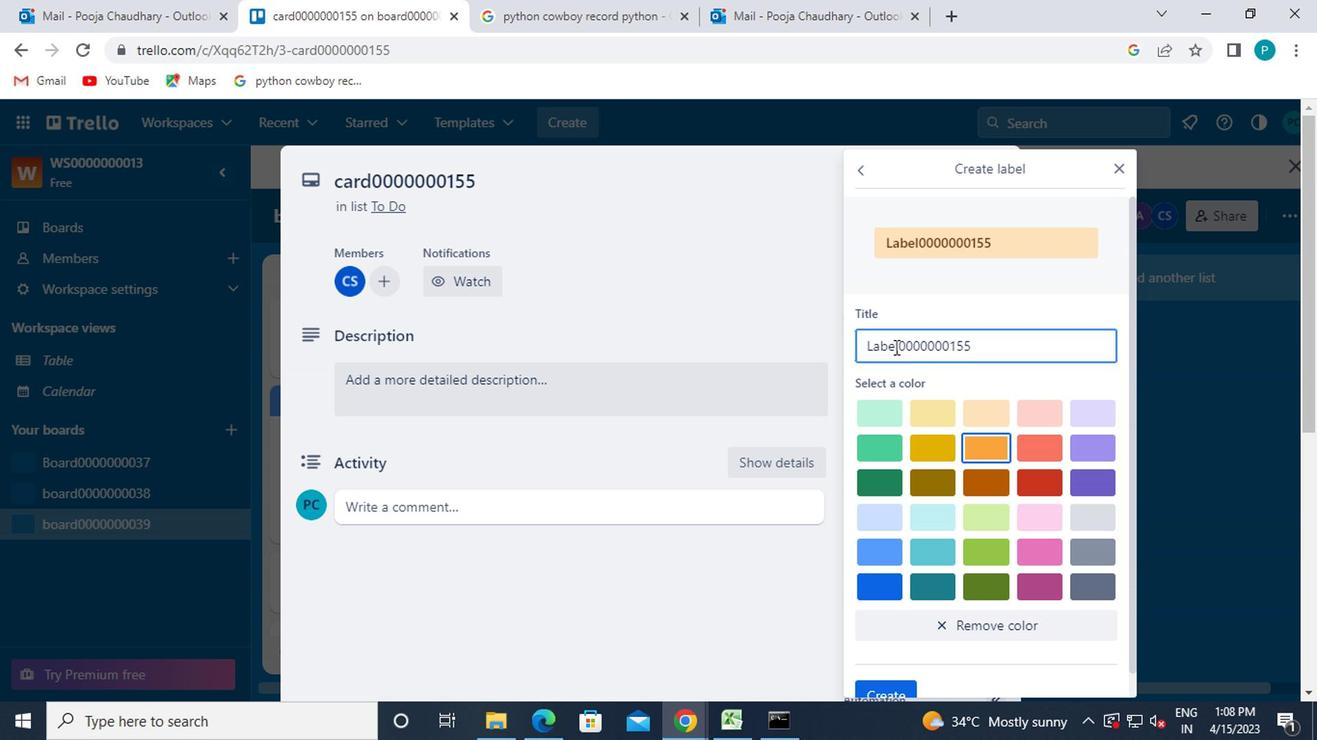
Action: Mouse moved to (904, 400)
Screenshot: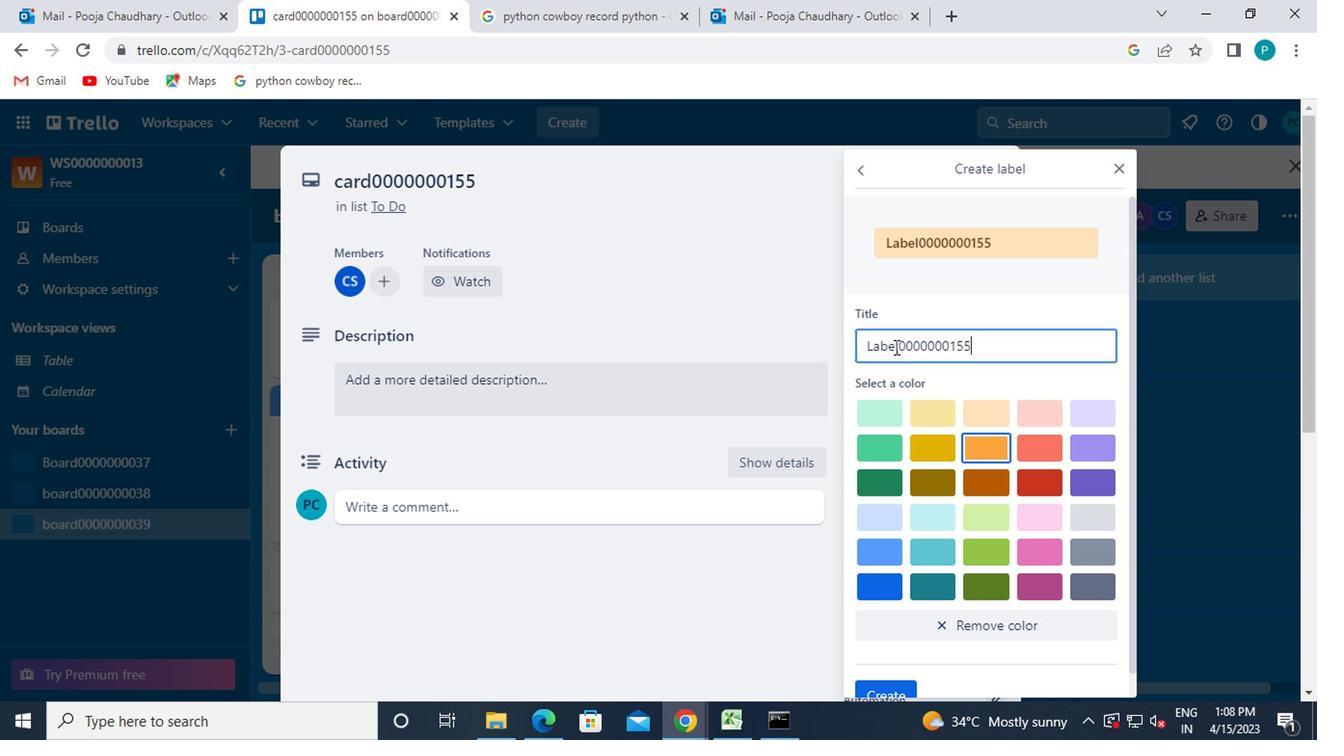 
Action: Mouse scrolled (904, 399) with delta (0, 0)
Screenshot: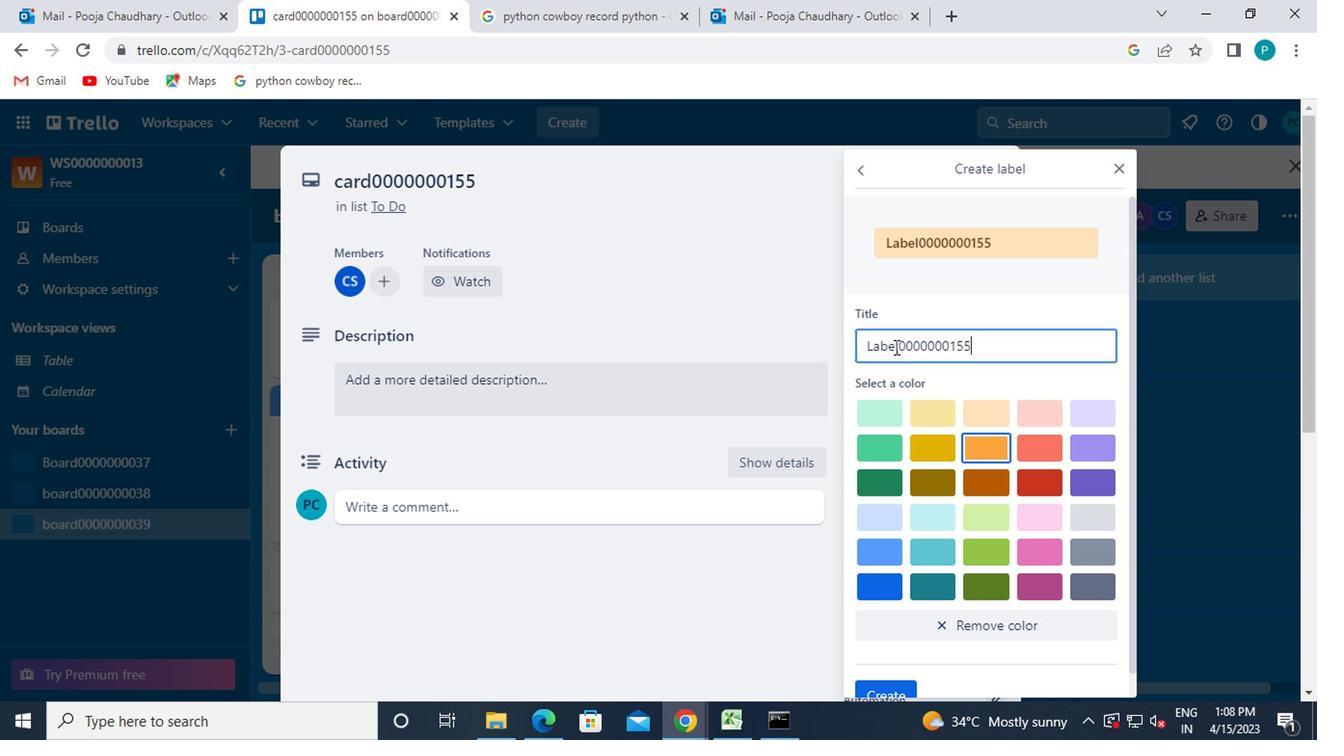 
Action: Mouse moved to (930, 549)
Screenshot: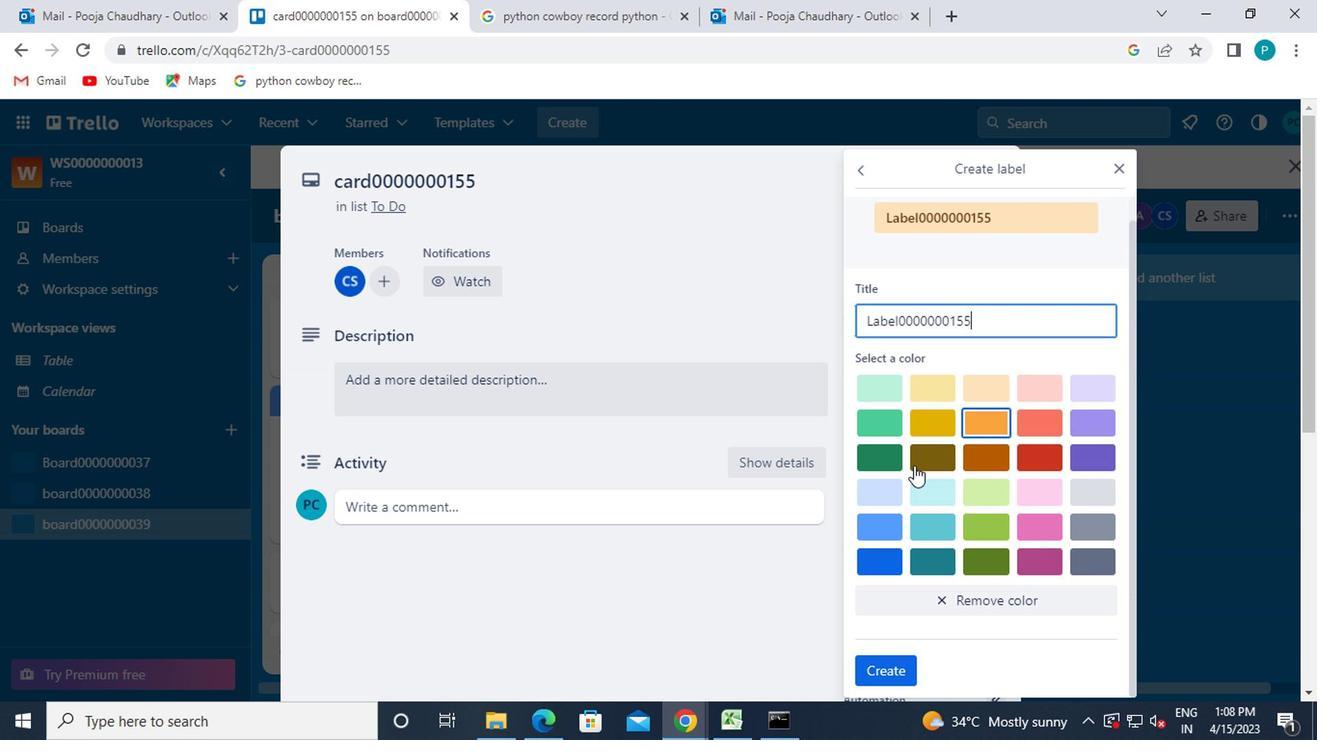 
Action: Mouse scrolled (930, 548) with delta (0, 0)
Screenshot: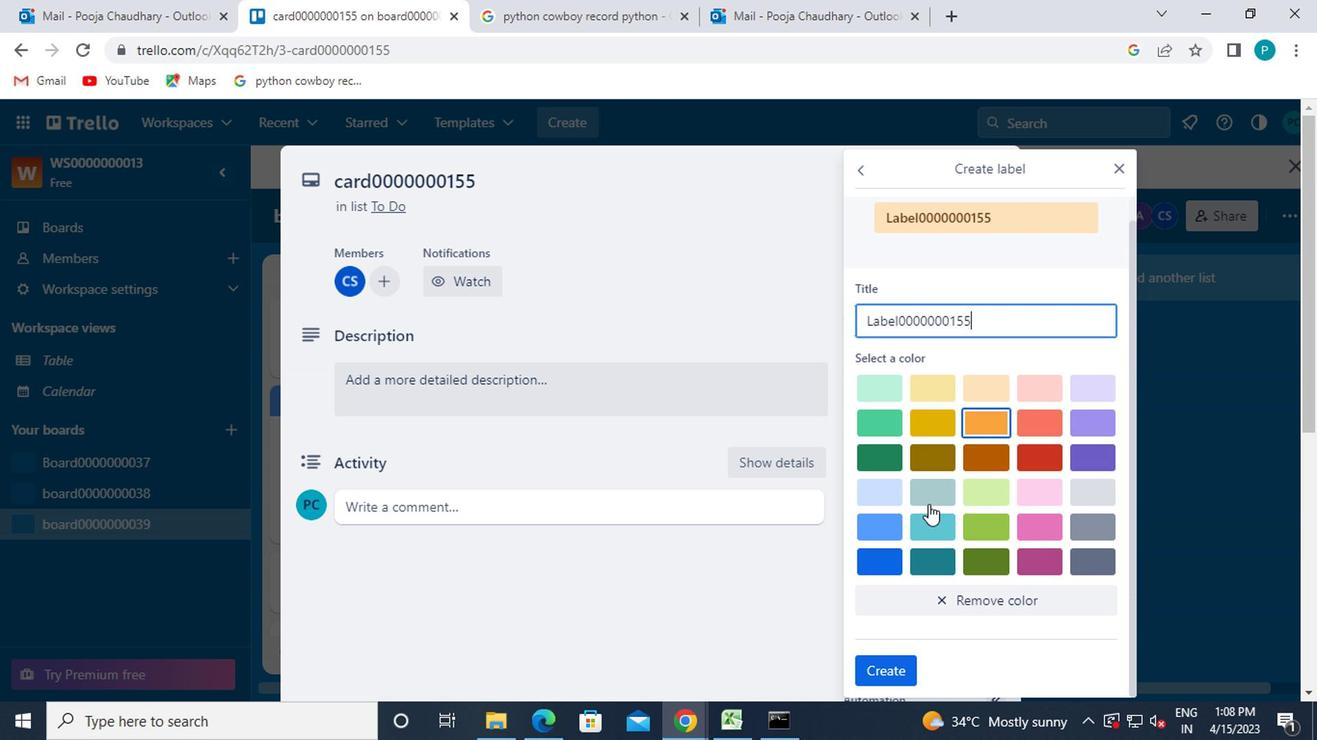 
Action: Mouse scrolled (930, 548) with delta (0, 0)
Screenshot: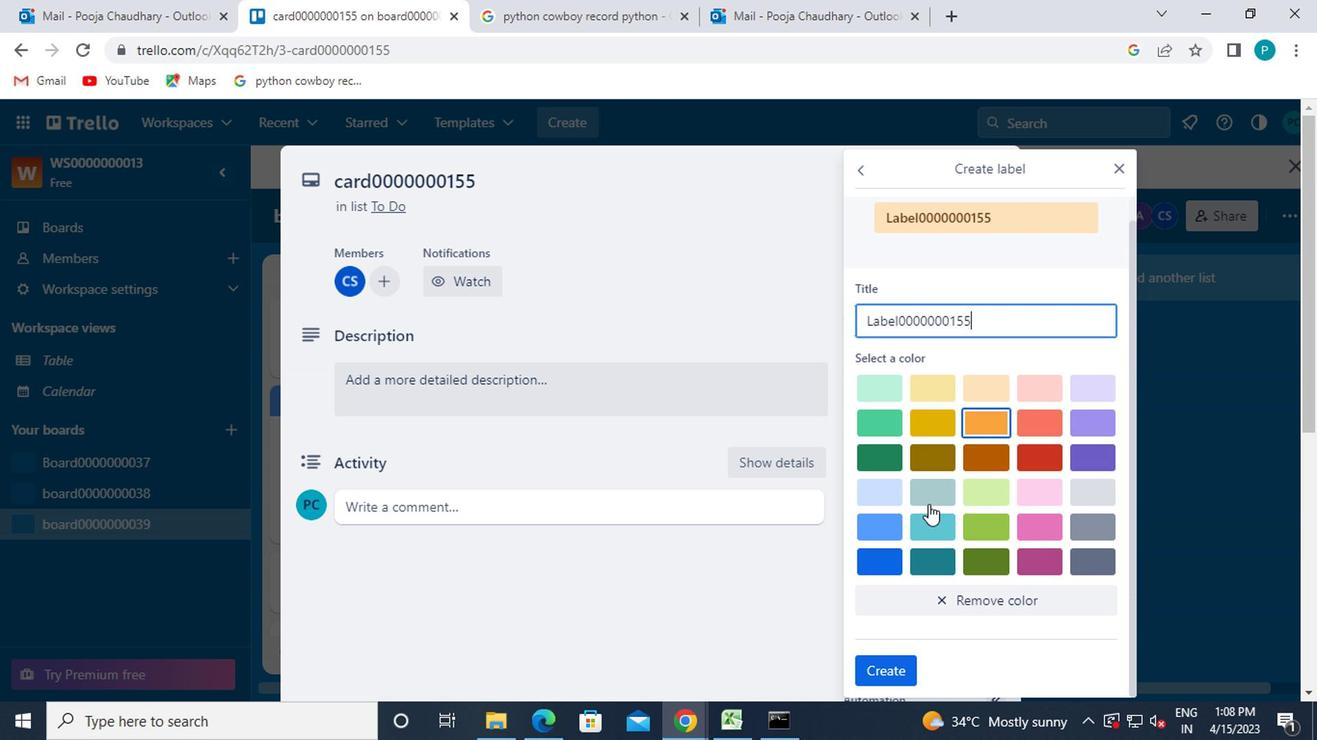 
Action: Mouse scrolled (930, 548) with delta (0, 0)
Screenshot: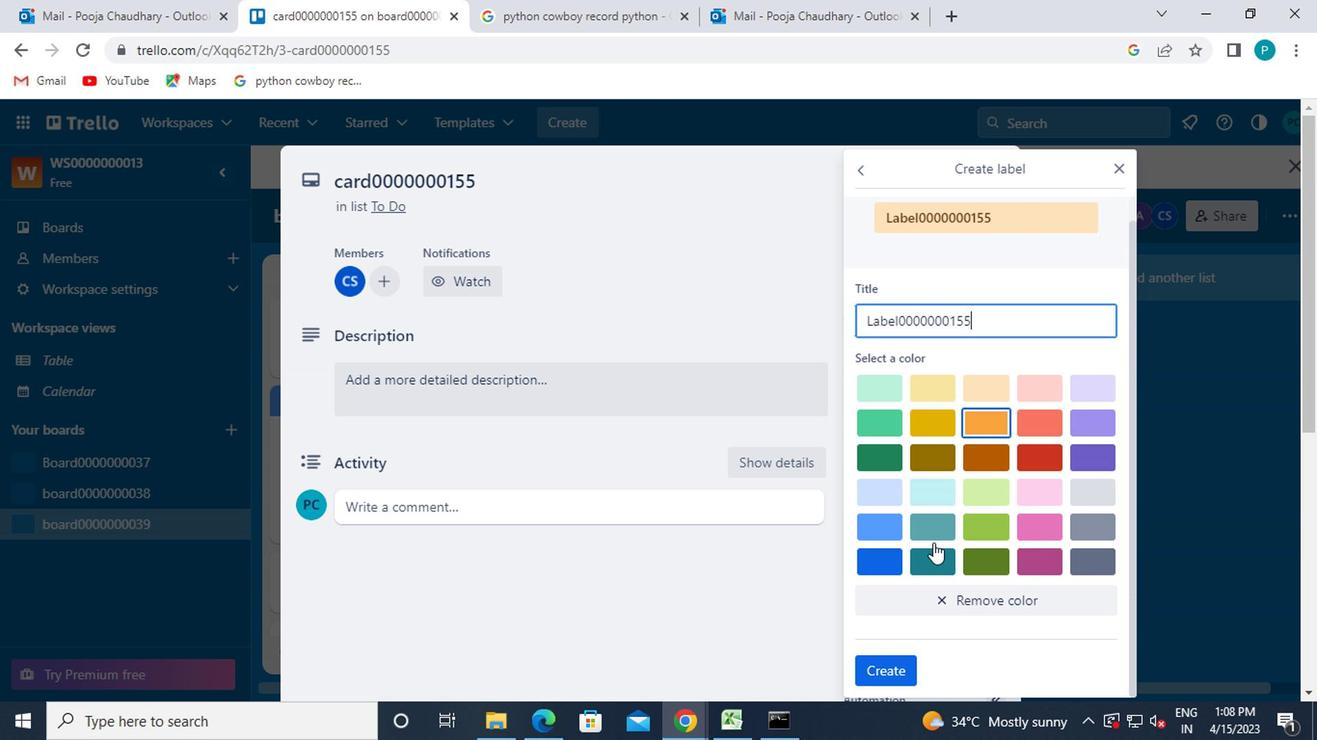 
Action: Mouse moved to (893, 659)
Screenshot: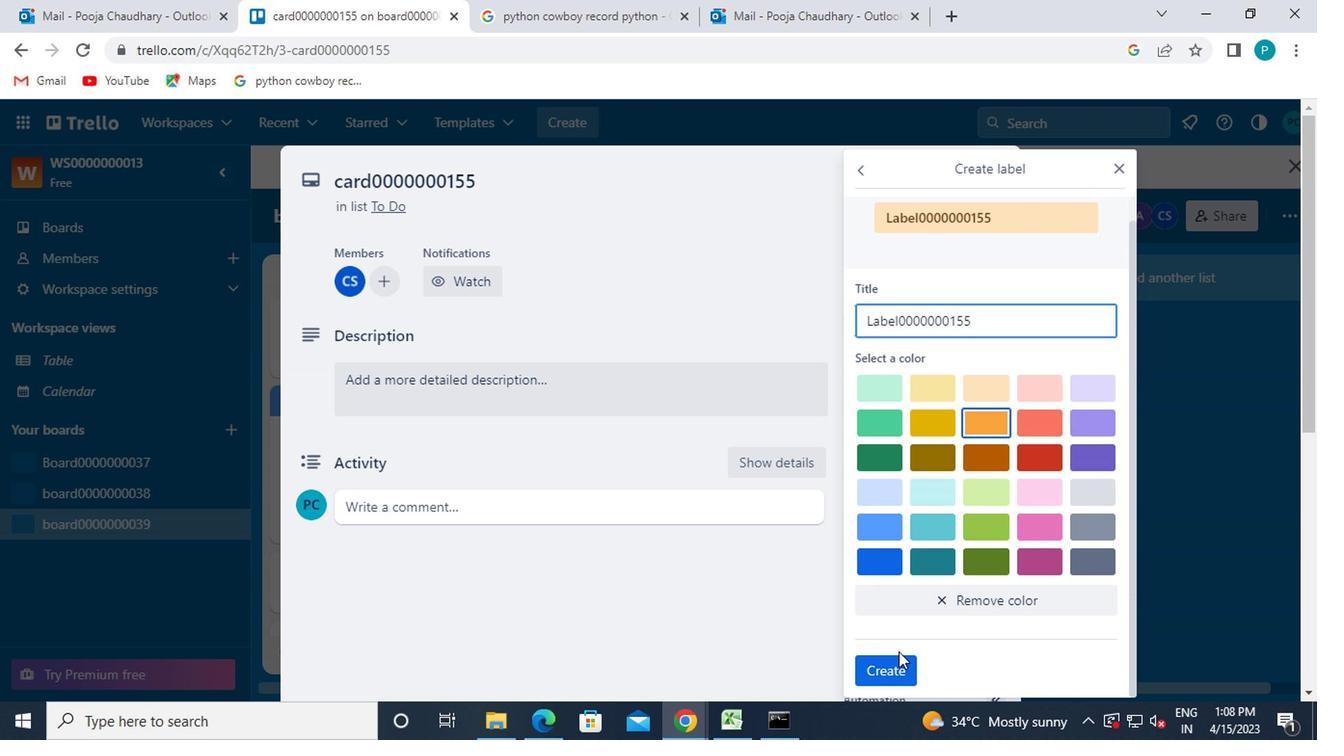 
Action: Mouse pressed left at (893, 659)
Screenshot: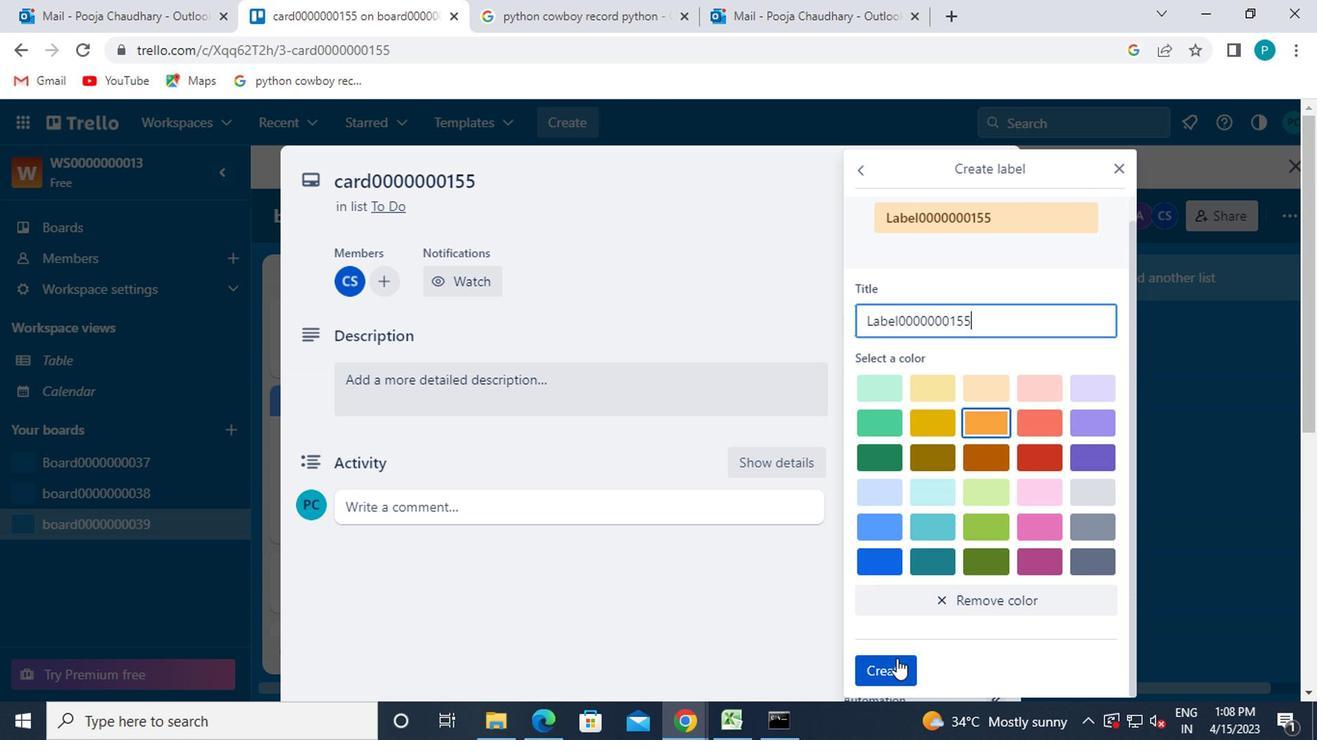 
Action: Mouse moved to (1109, 171)
Screenshot: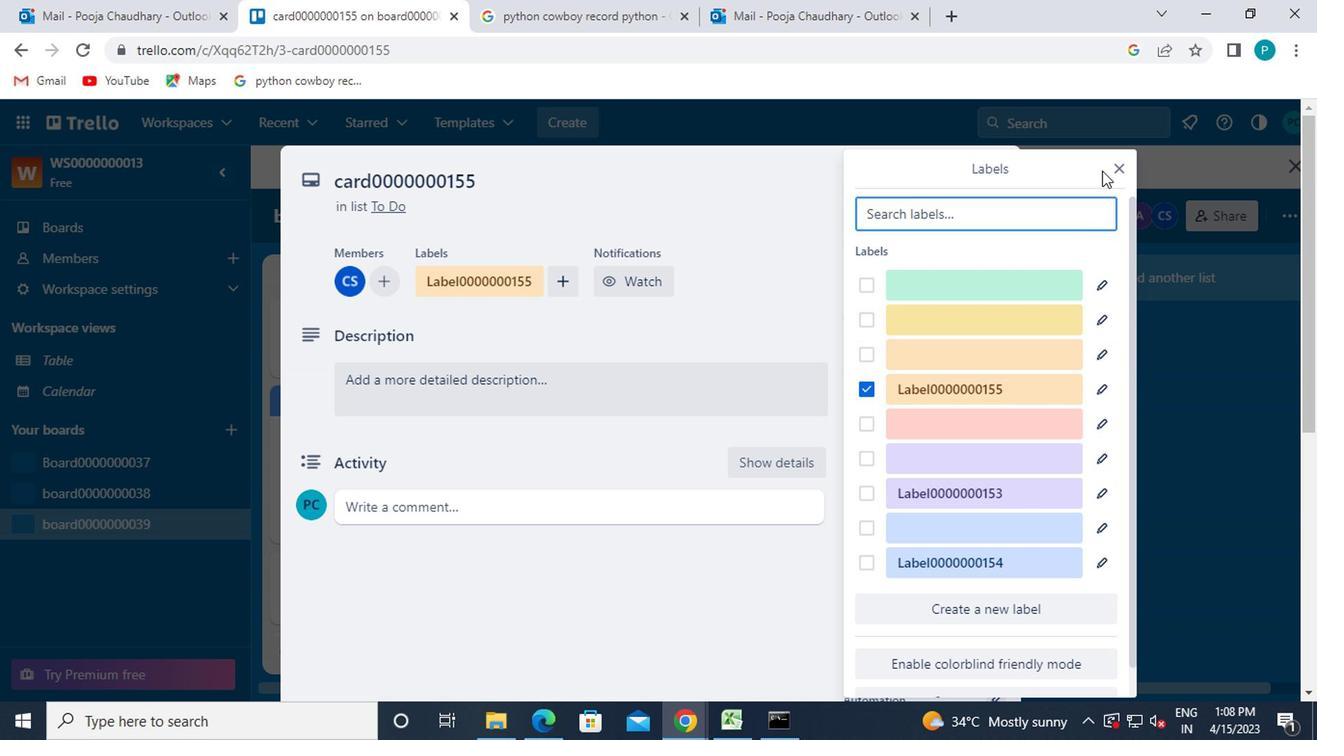 
Action: Mouse pressed left at (1109, 171)
Screenshot: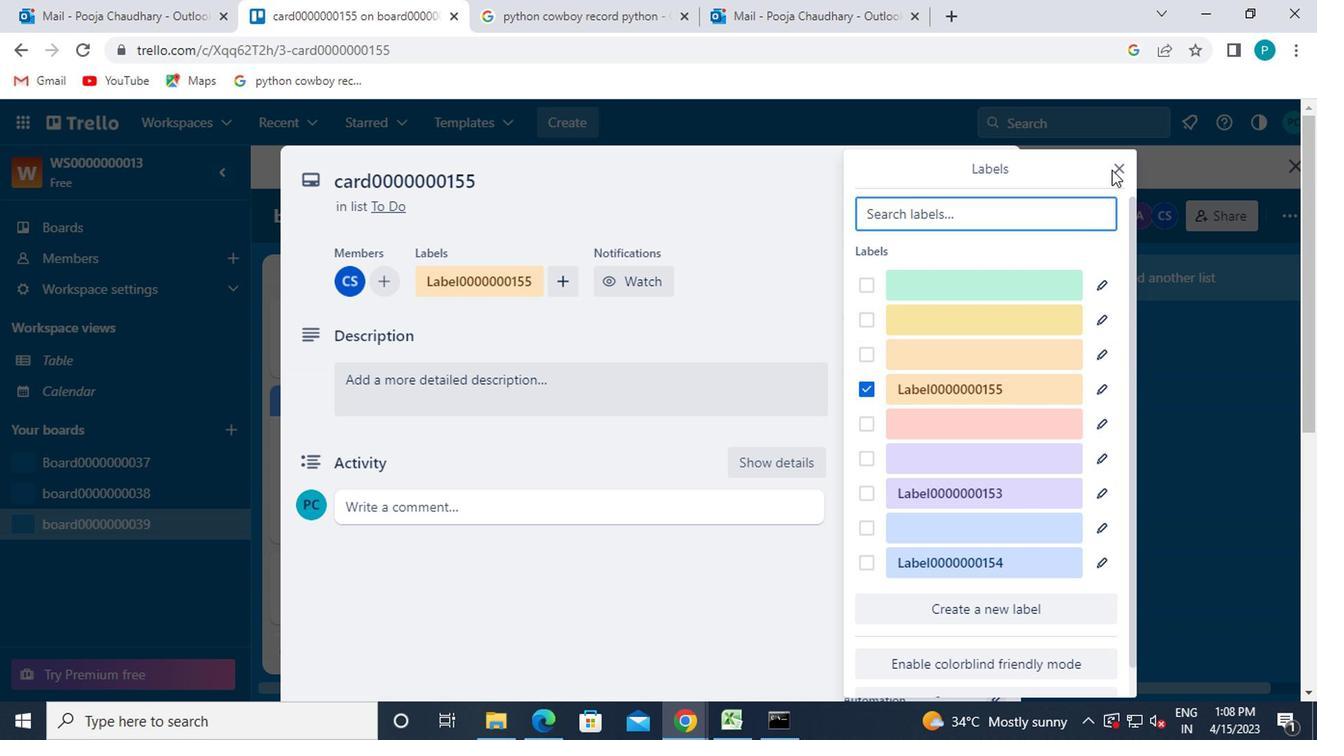 
Action: Mouse moved to (918, 486)
Screenshot: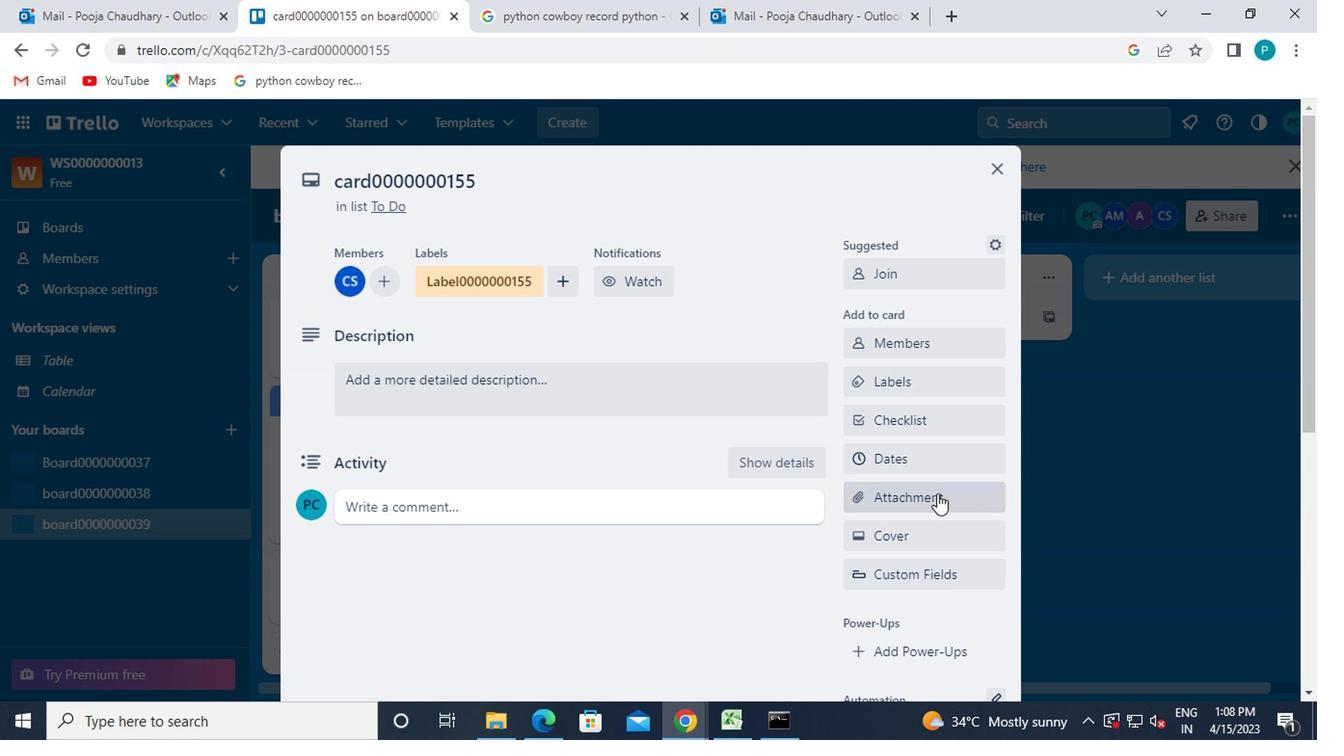 
Action: Mouse scrolled (918, 485) with delta (0, -1)
Screenshot: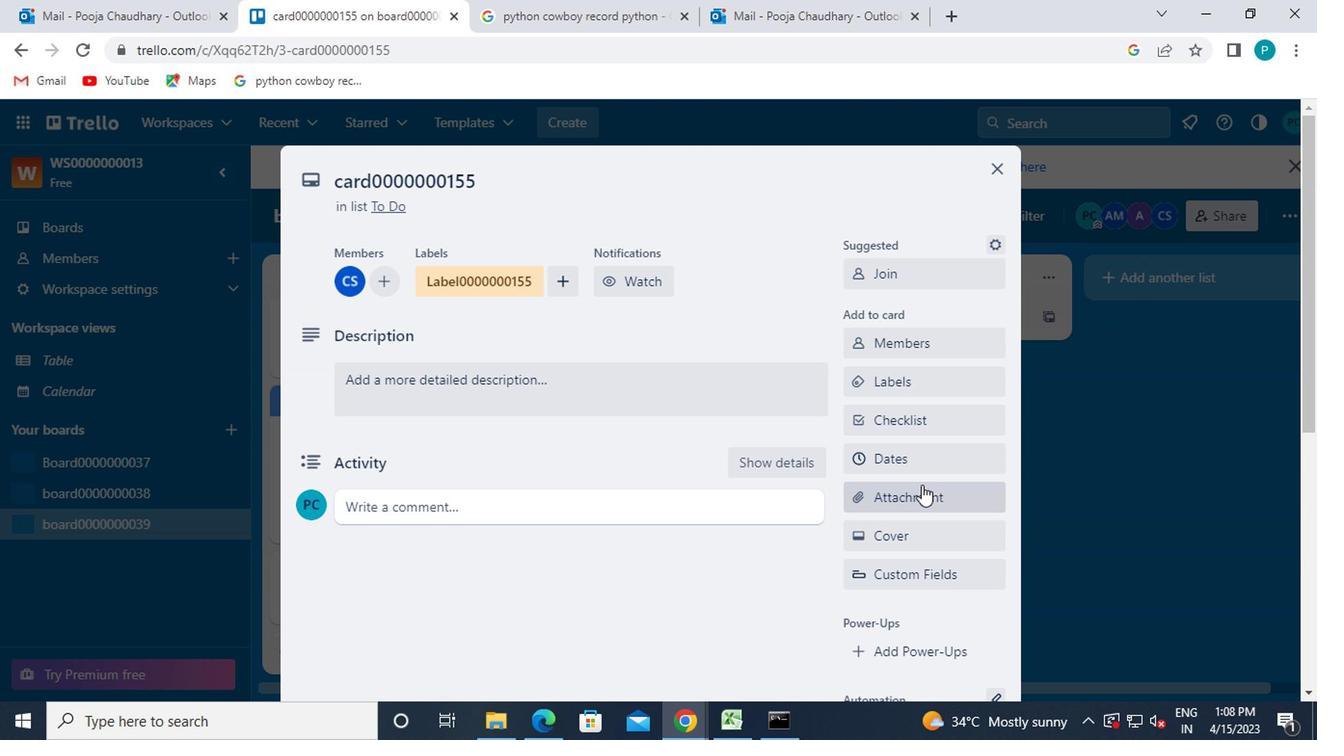 
Action: Mouse moved to (895, 323)
Screenshot: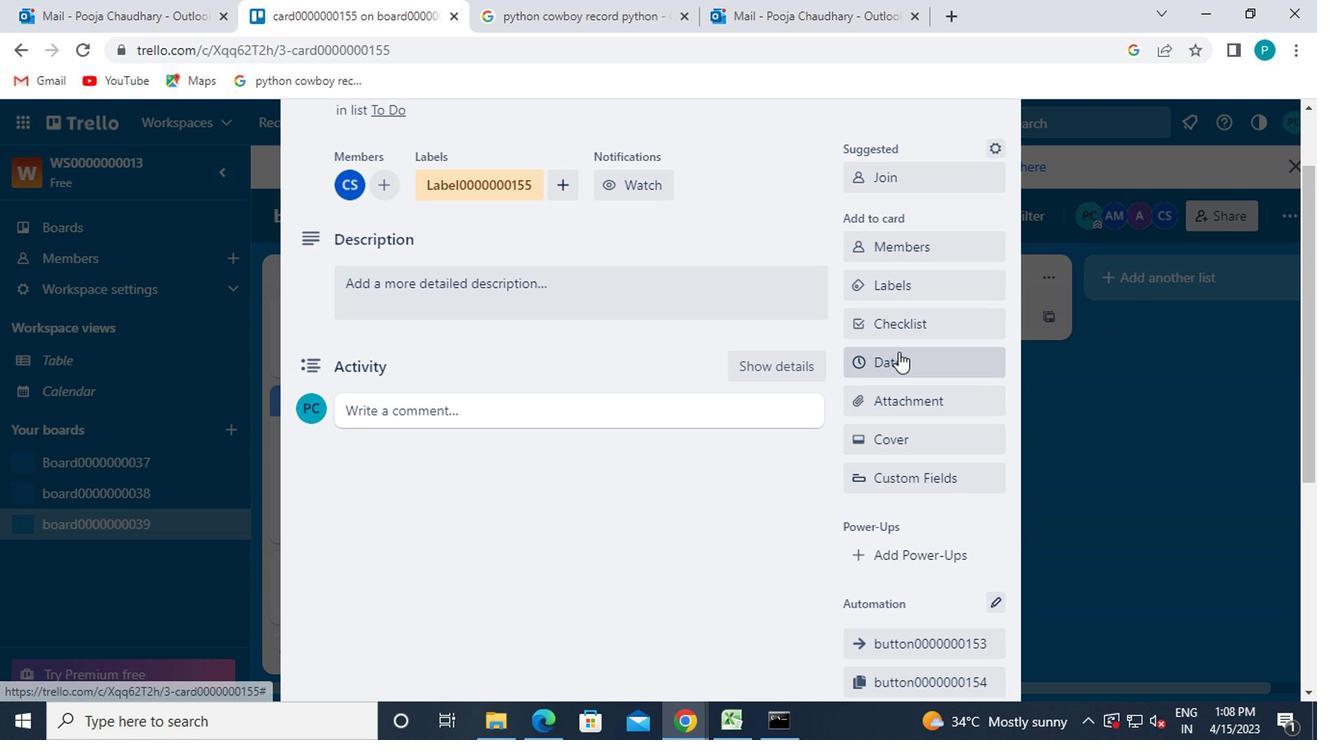 
Action: Mouse pressed left at (895, 323)
Screenshot: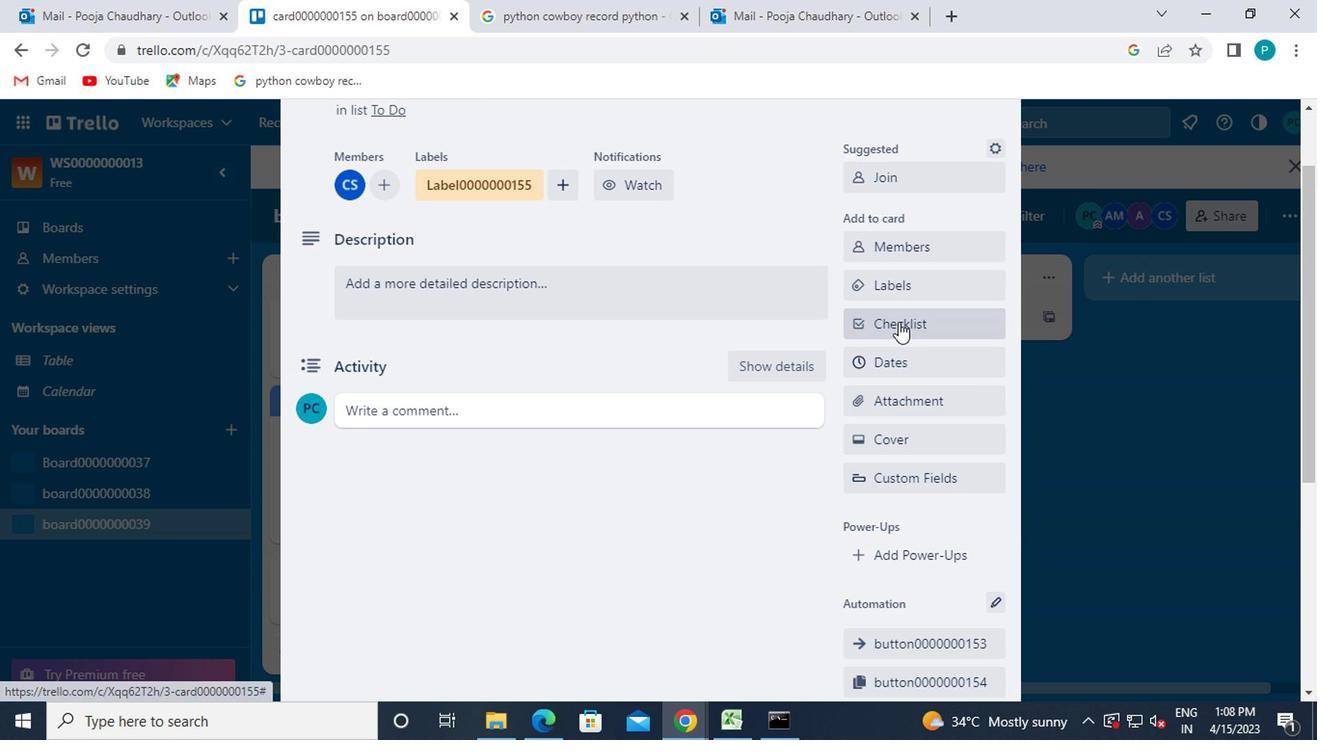 
Action: Mouse moved to (978, 426)
Screenshot: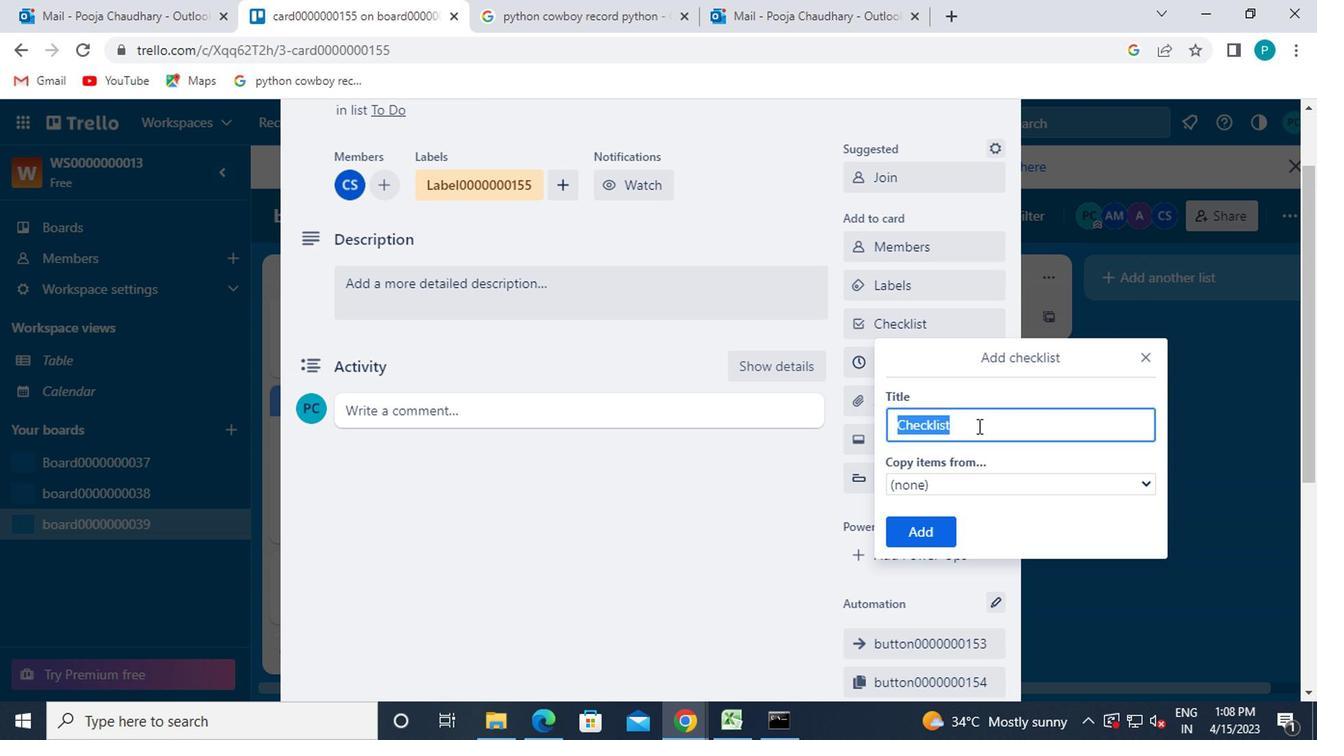 
Action: Key pressed <Key.caps_lock>CL0000000155
Screenshot: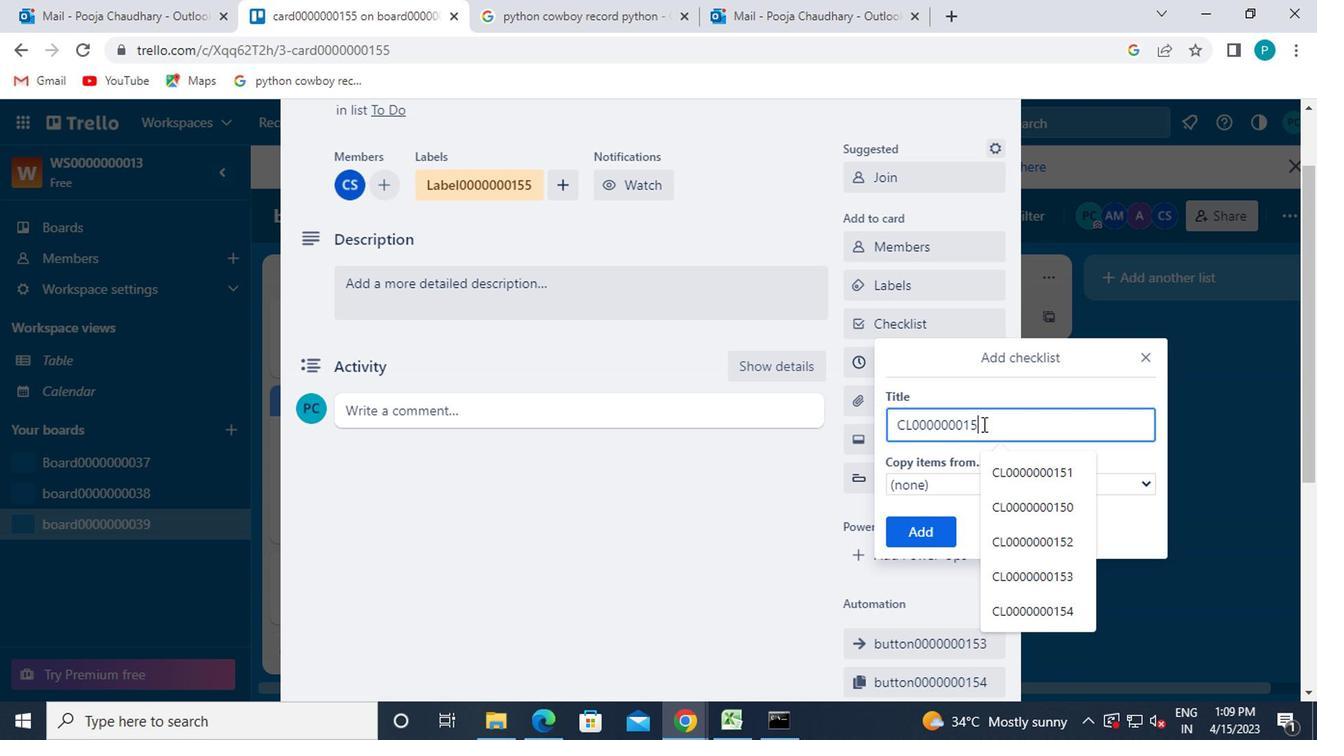 
Action: Mouse moved to (935, 524)
Screenshot: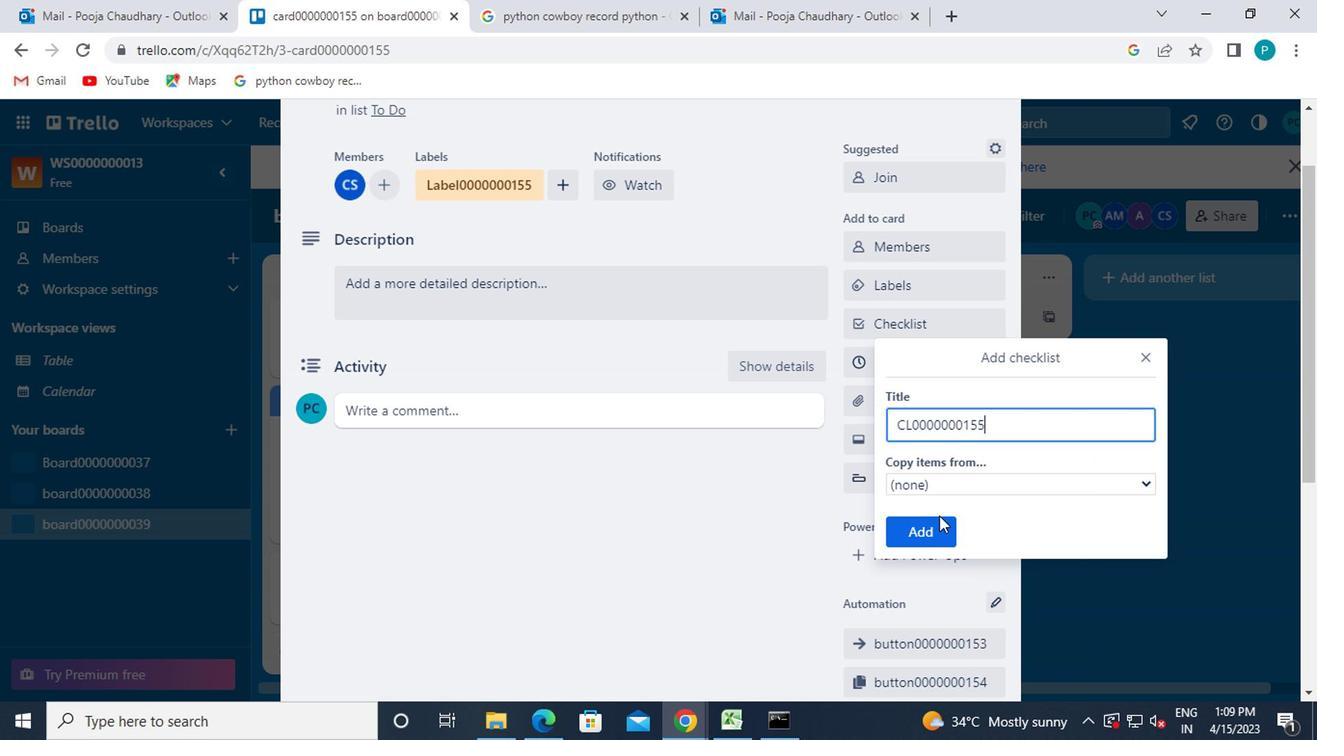 
Action: Mouse pressed left at (935, 524)
Screenshot: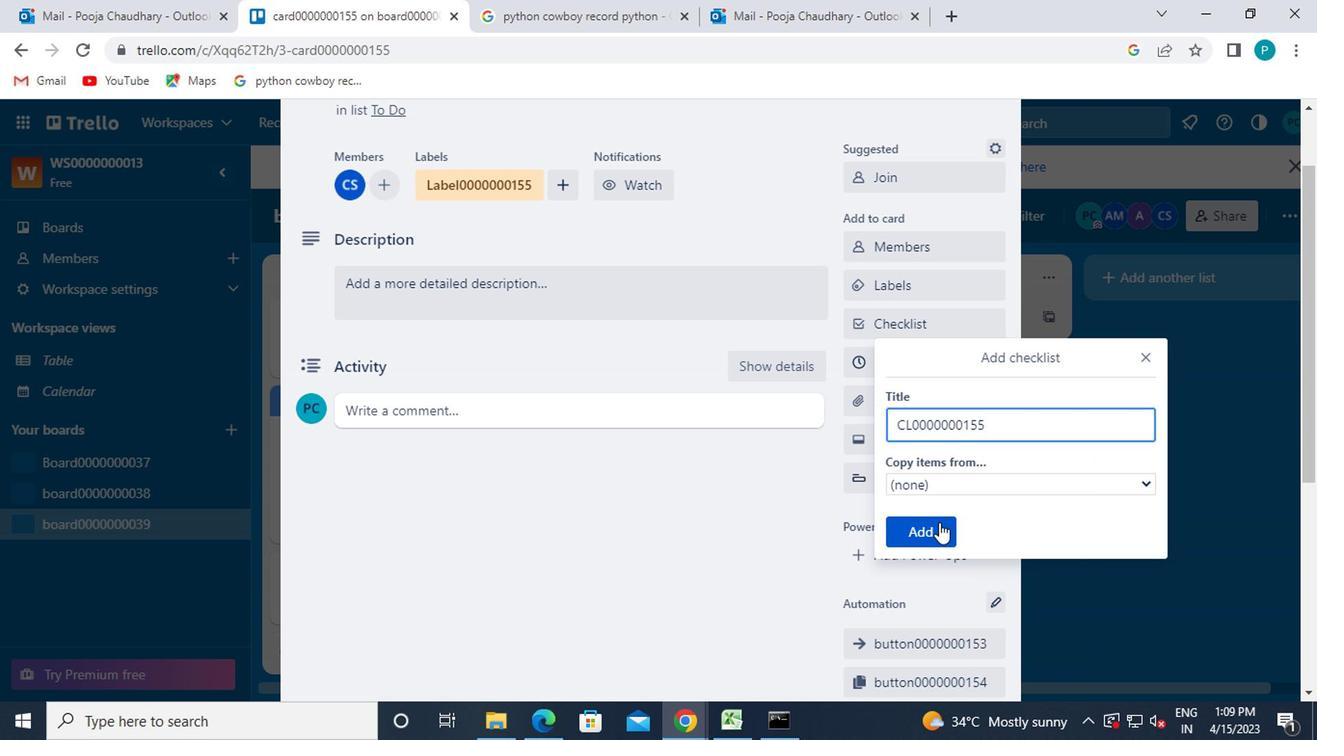 
Action: Mouse moved to (942, 375)
Screenshot: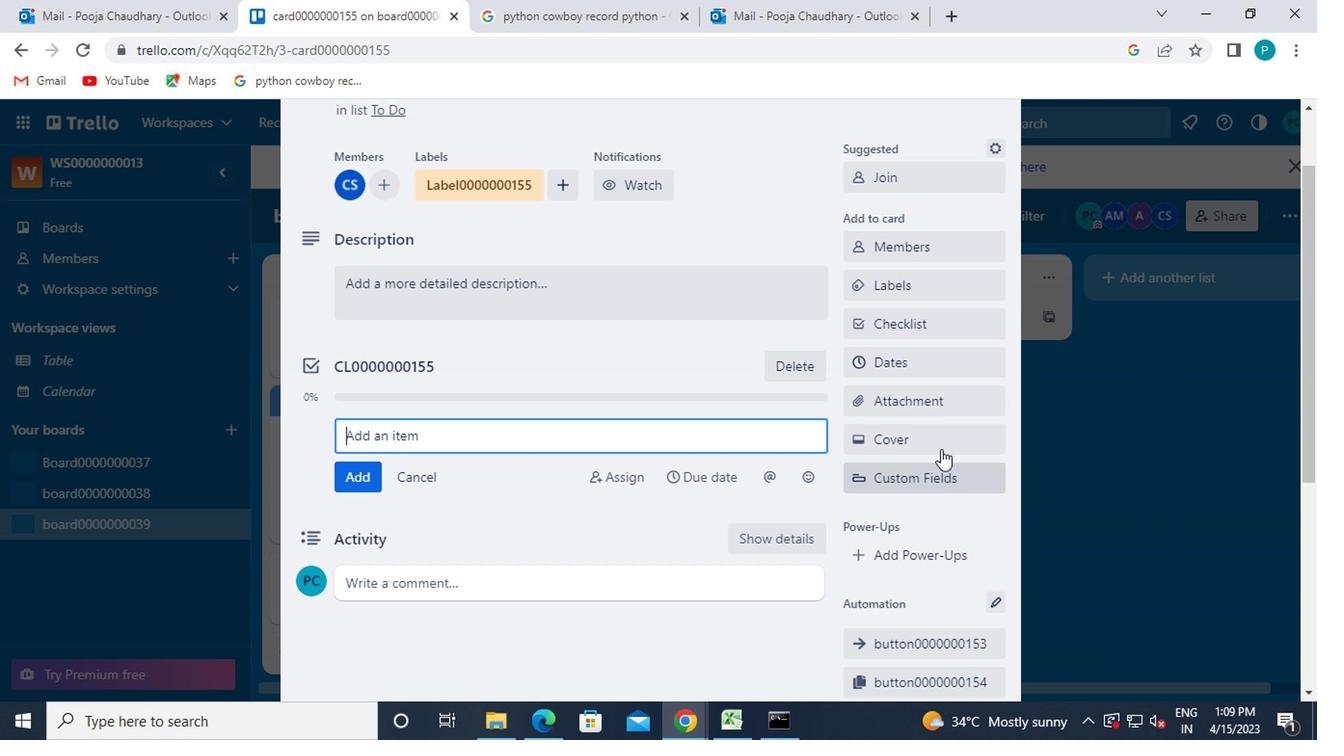 
Action: Mouse pressed left at (942, 375)
Screenshot: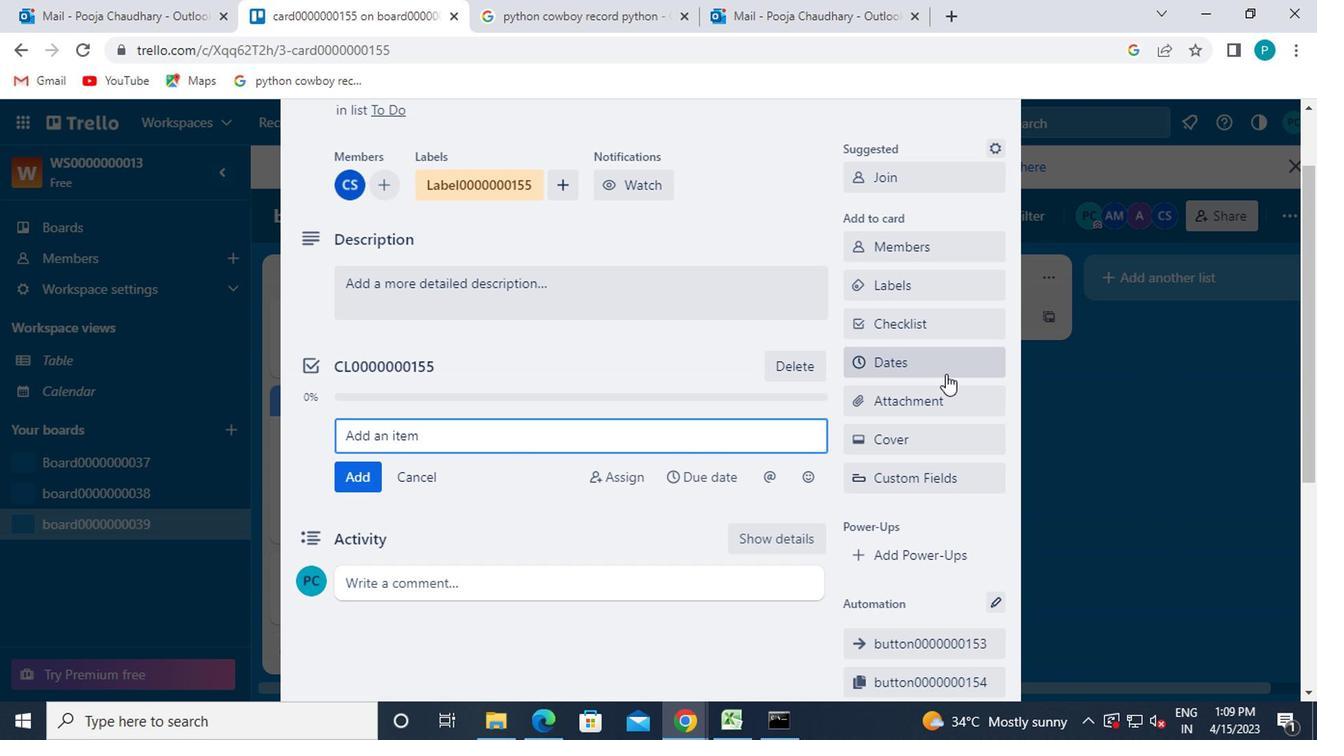 
Action: Mouse moved to (873, 519)
Screenshot: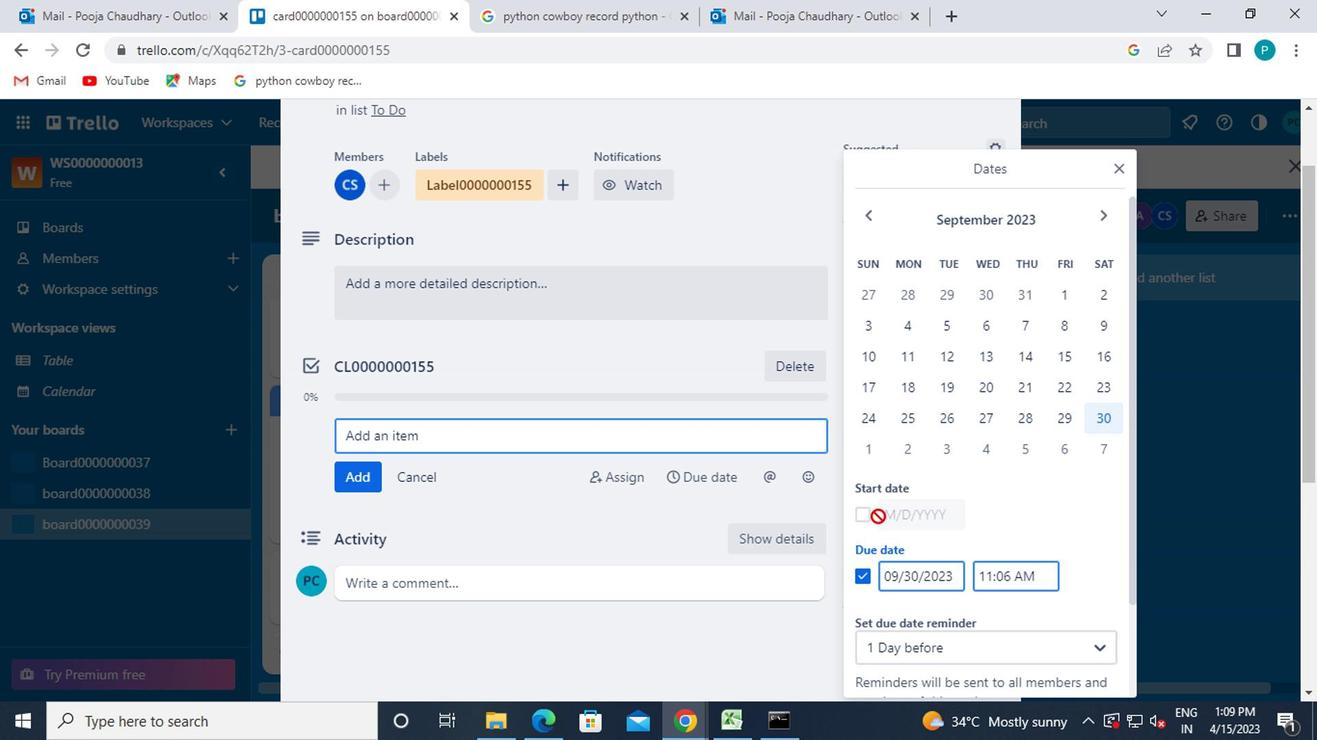 
Action: Mouse pressed left at (873, 519)
Screenshot: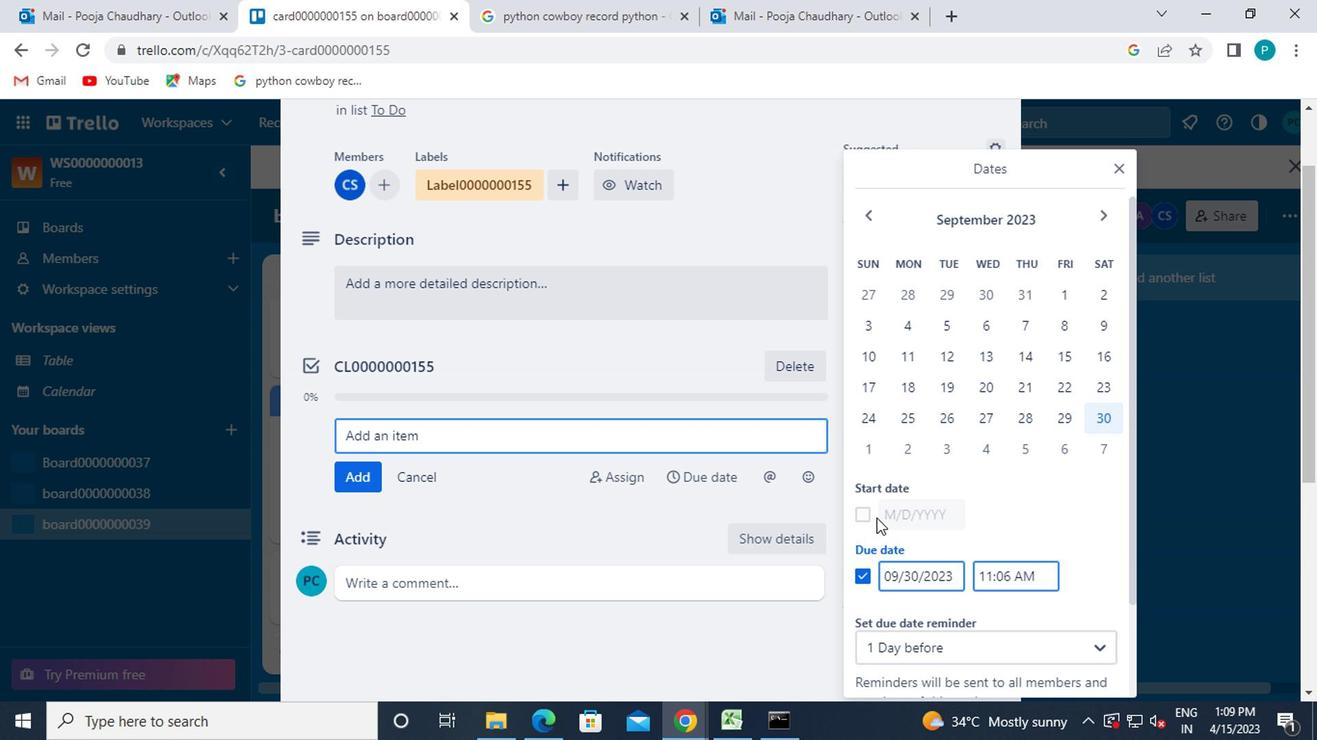 
Action: Mouse moved to (1095, 211)
Screenshot: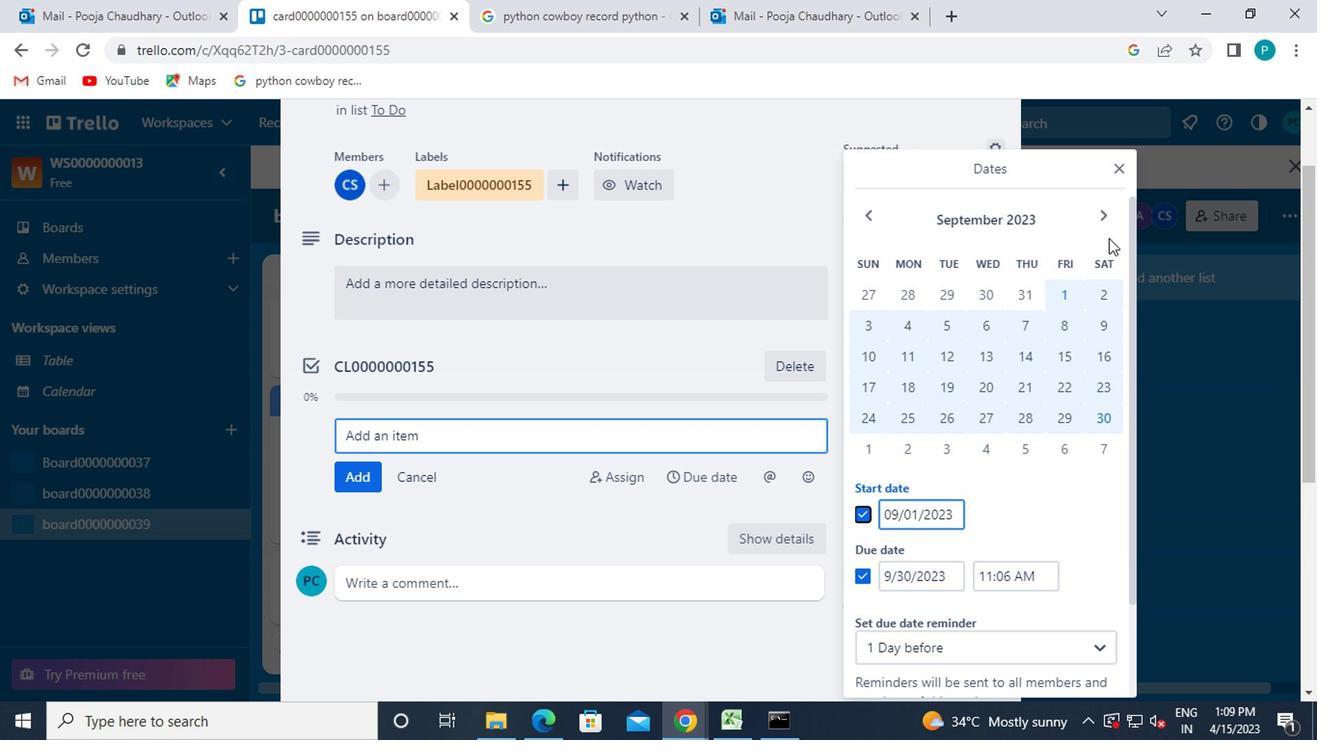 
Action: Mouse pressed left at (1095, 211)
Screenshot: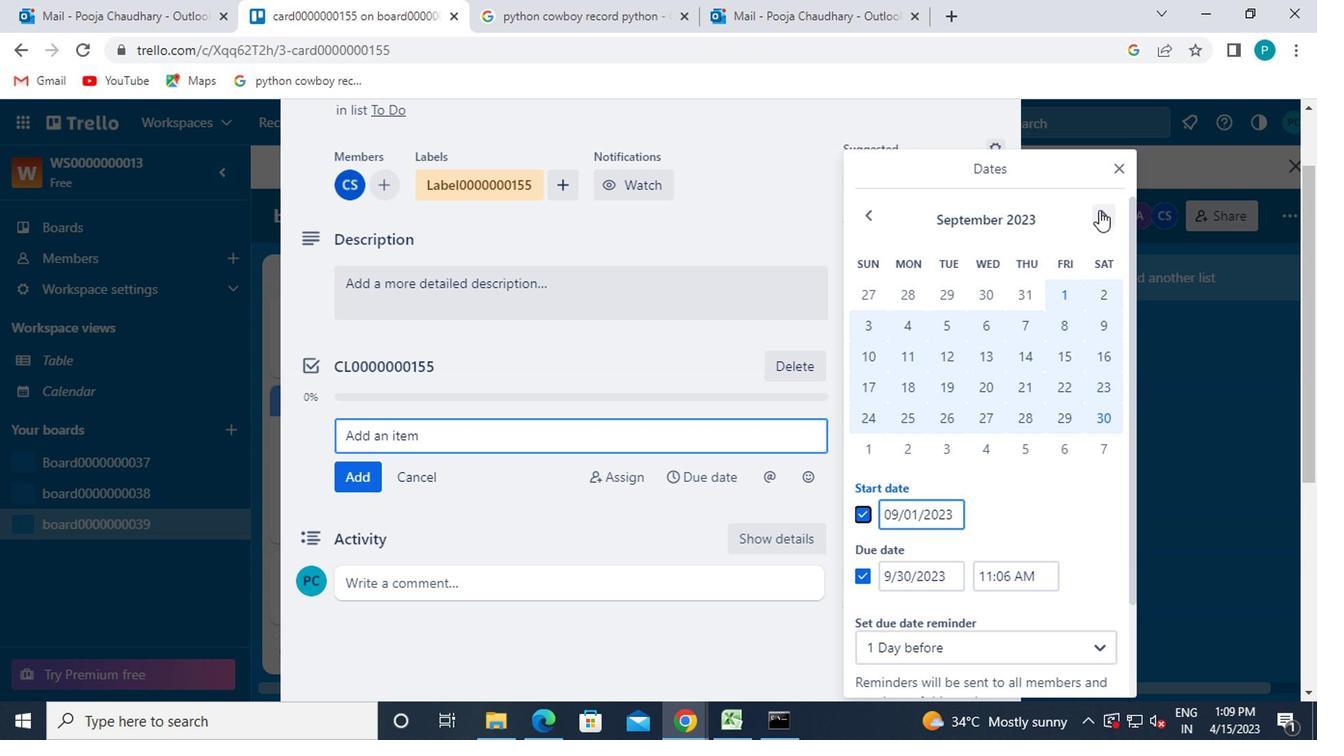 
Action: Mouse moved to (868, 295)
Screenshot: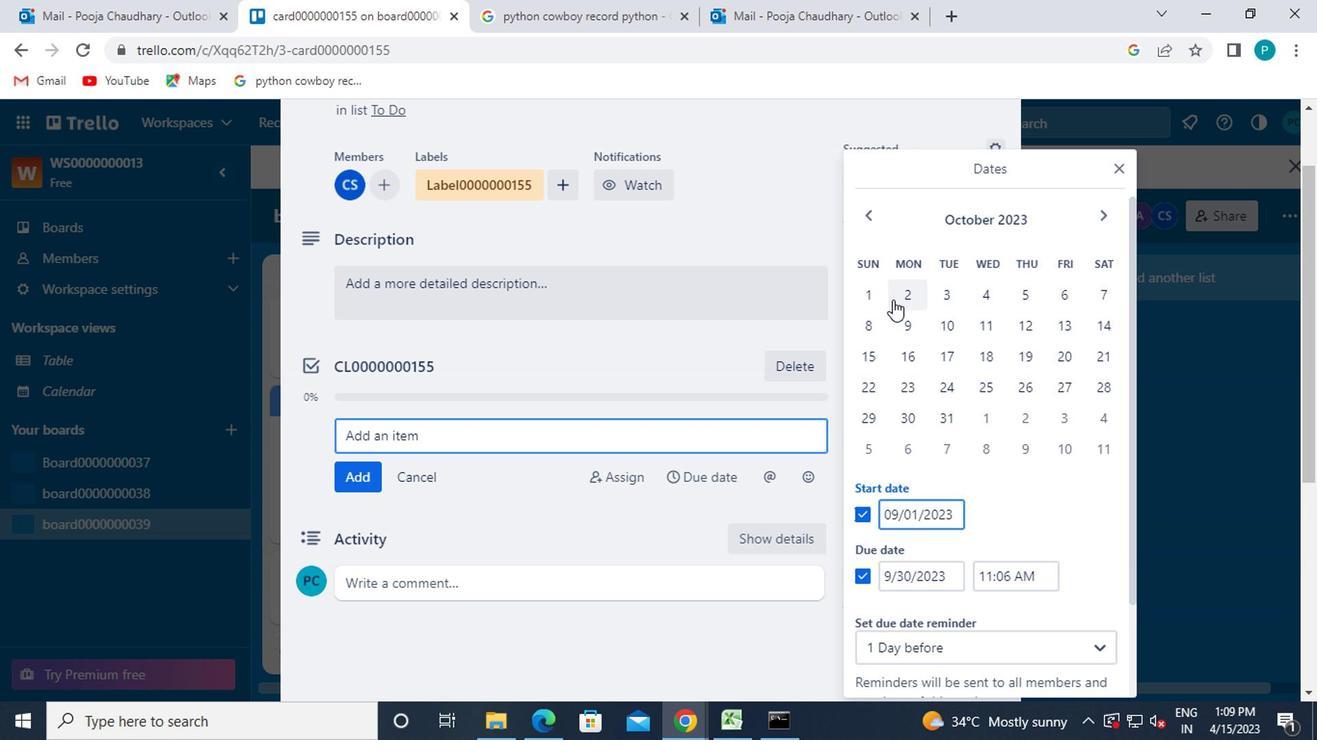 
Action: Mouse pressed left at (868, 295)
Screenshot: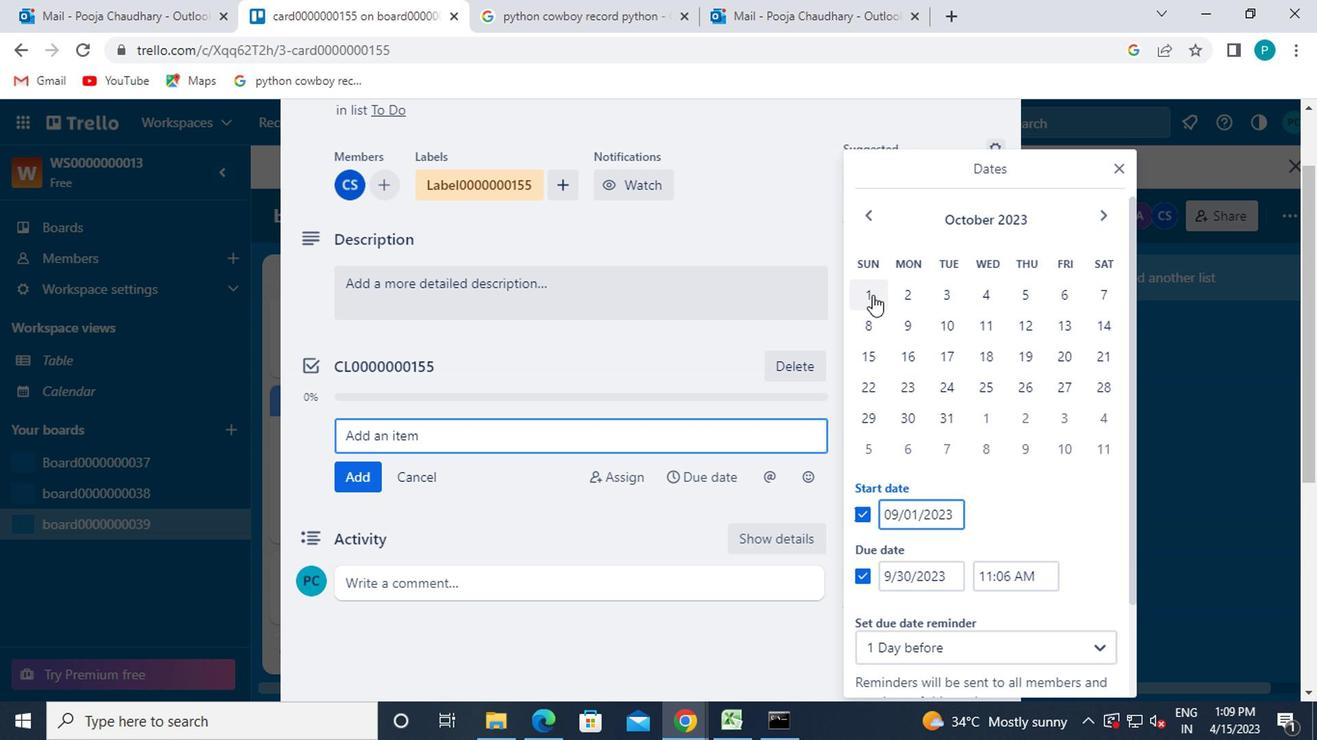
Action: Mouse moved to (948, 410)
Screenshot: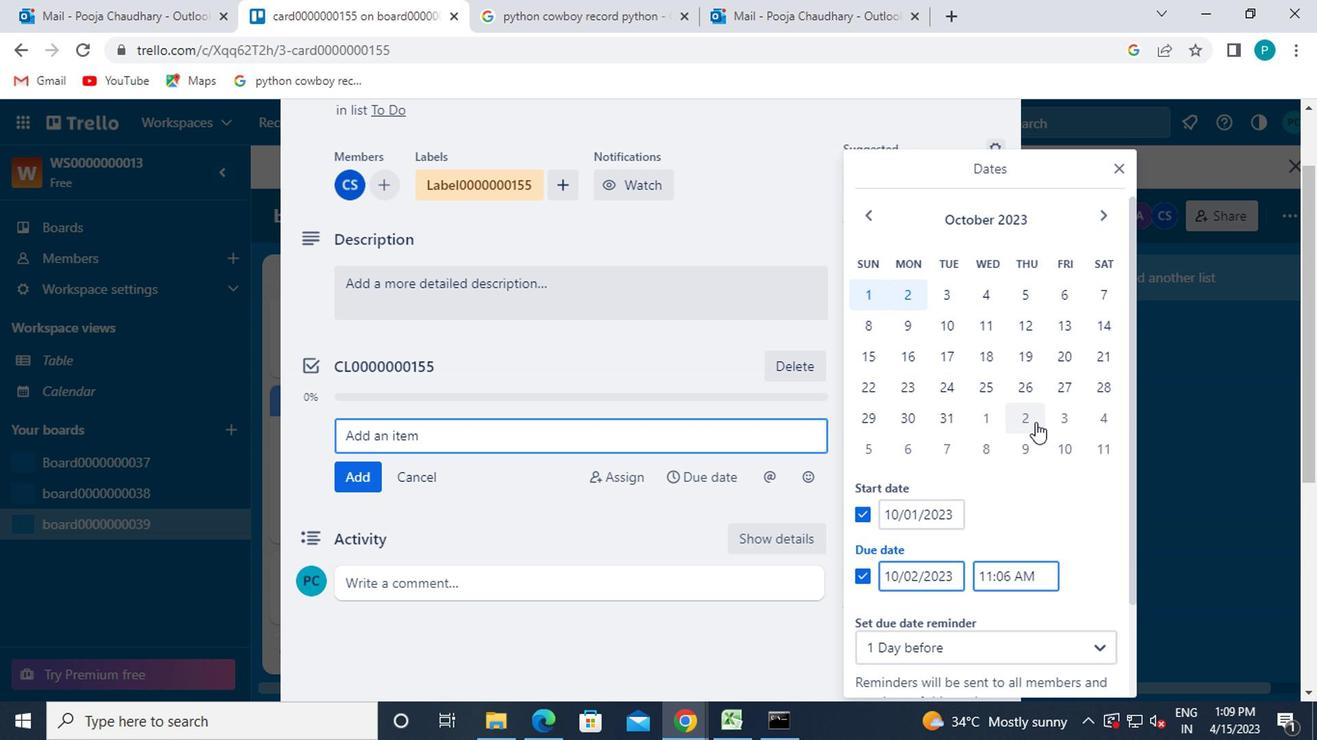 
Action: Mouse pressed left at (948, 410)
Screenshot: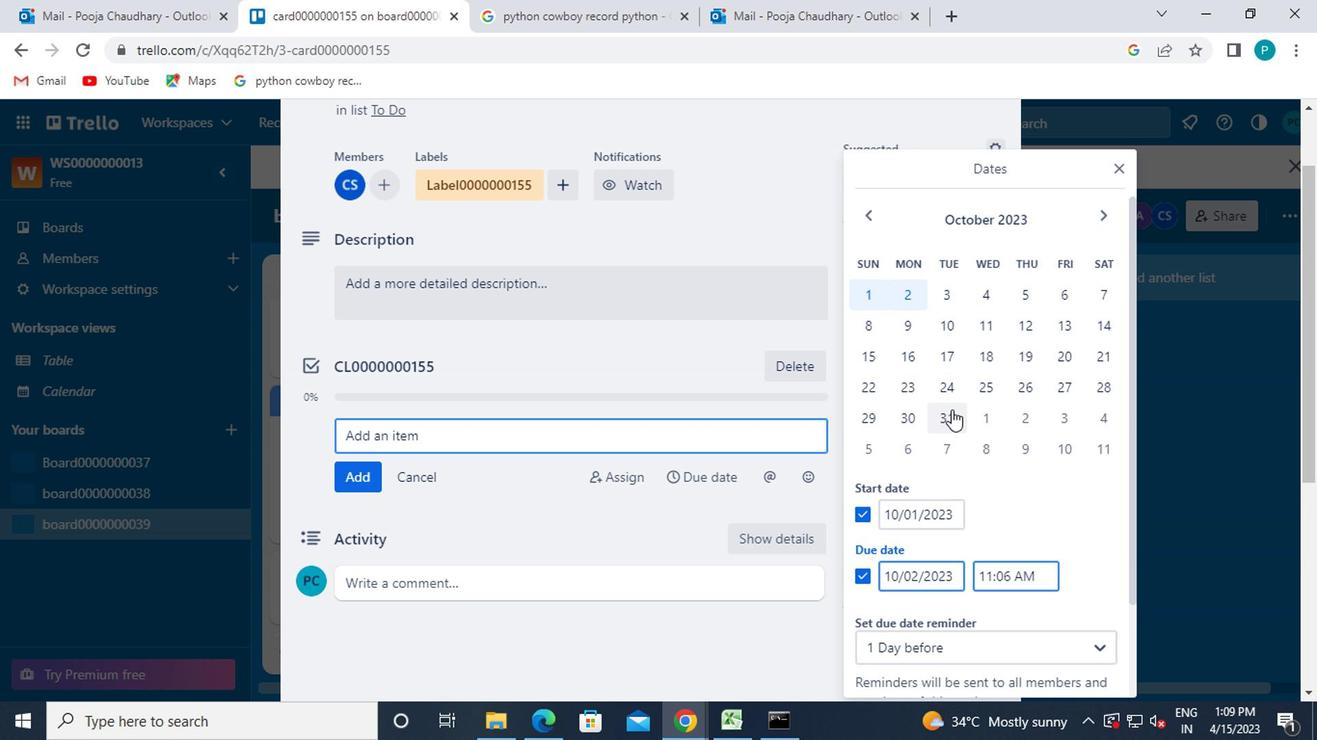 
Action: Mouse moved to (950, 426)
Screenshot: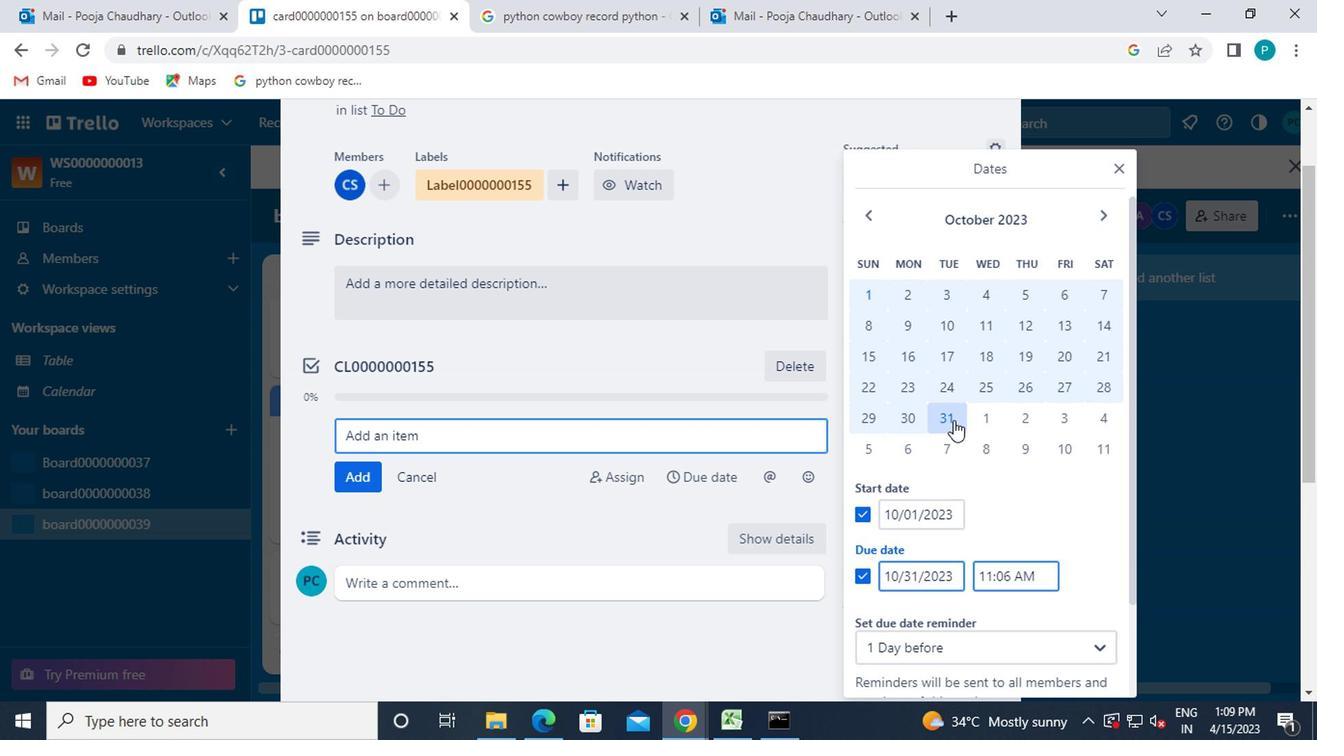 
Action: Mouse scrolled (950, 424) with delta (0, -1)
Screenshot: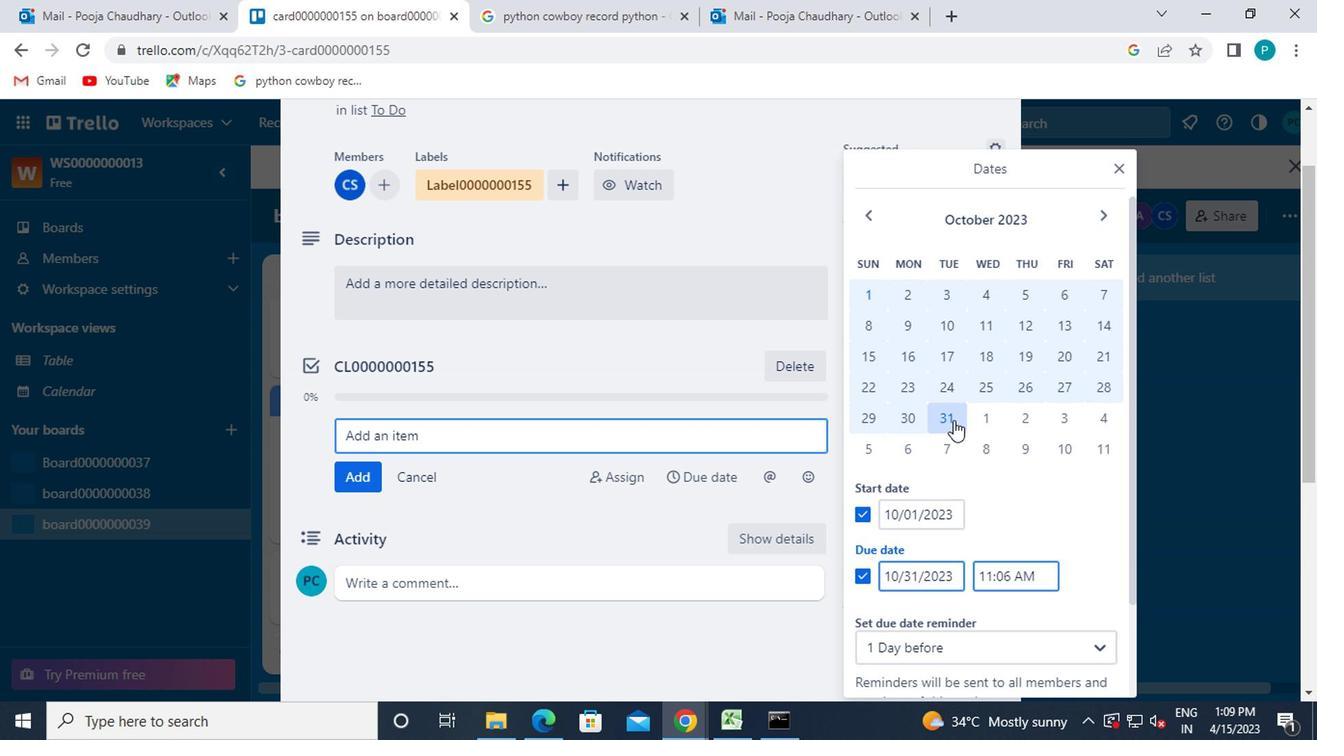 
Action: Mouse moved to (945, 443)
Screenshot: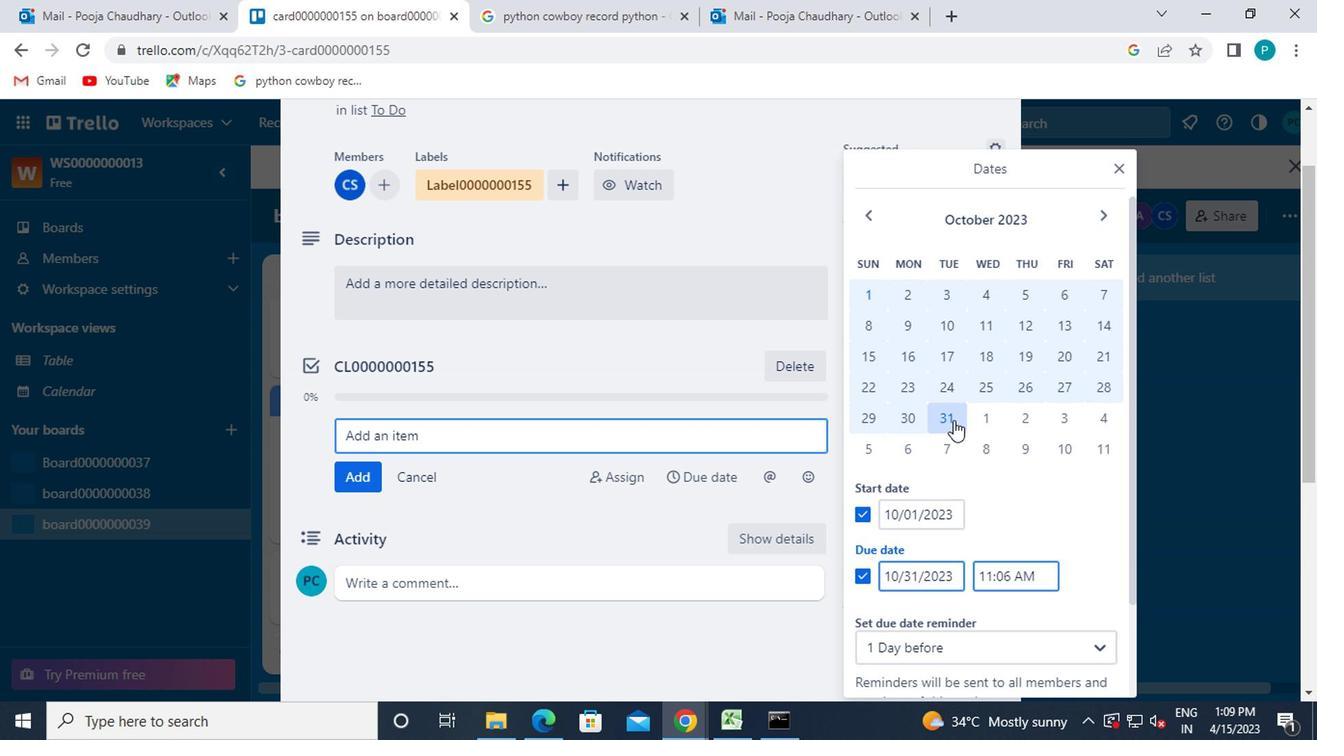 
Action: Mouse scrolled (945, 443) with delta (0, 0)
Screenshot: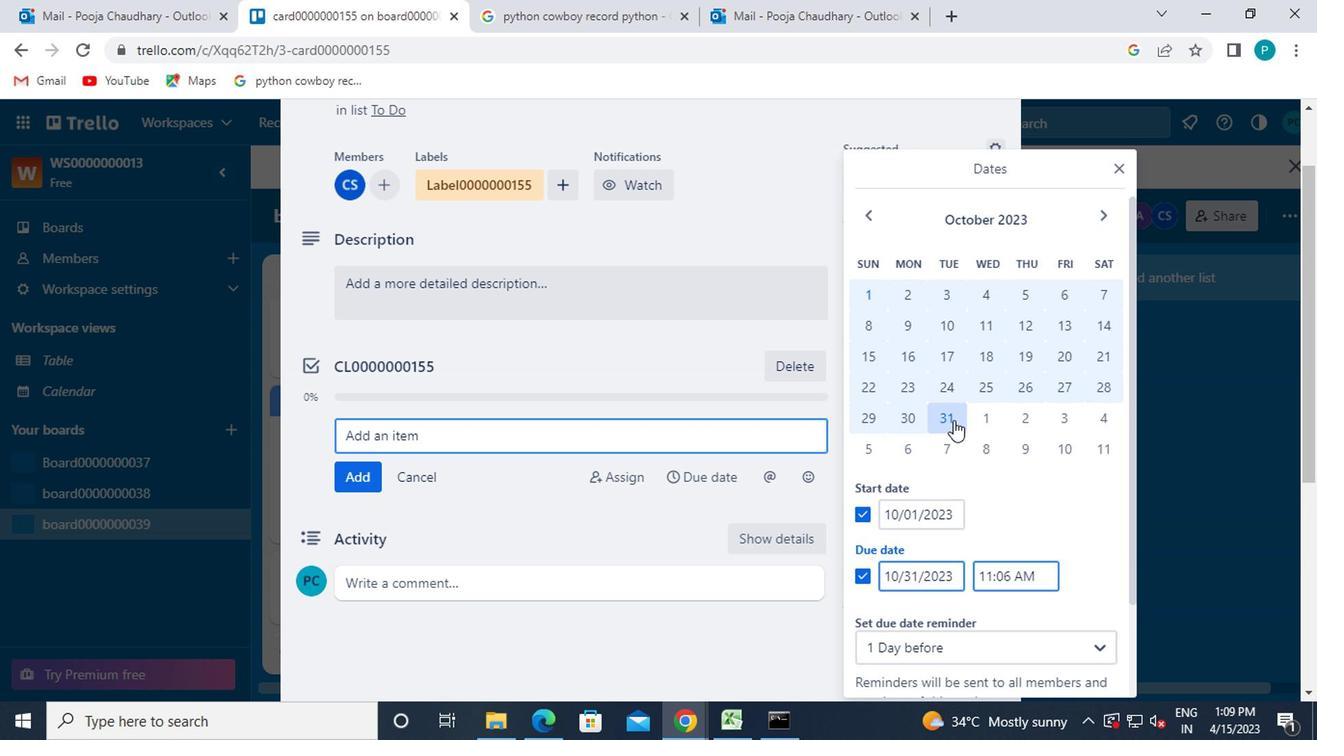 
Action: Mouse moved to (926, 633)
Screenshot: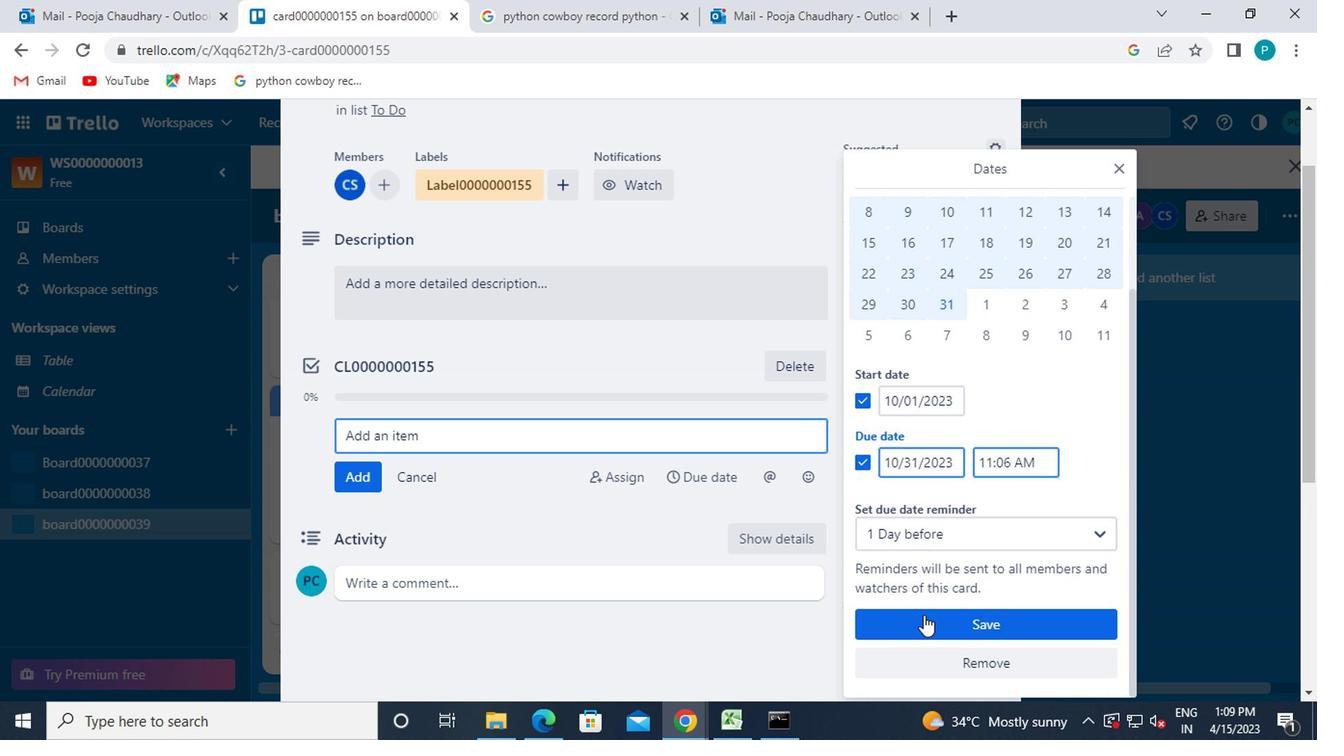 
Action: Mouse pressed left at (926, 633)
Screenshot: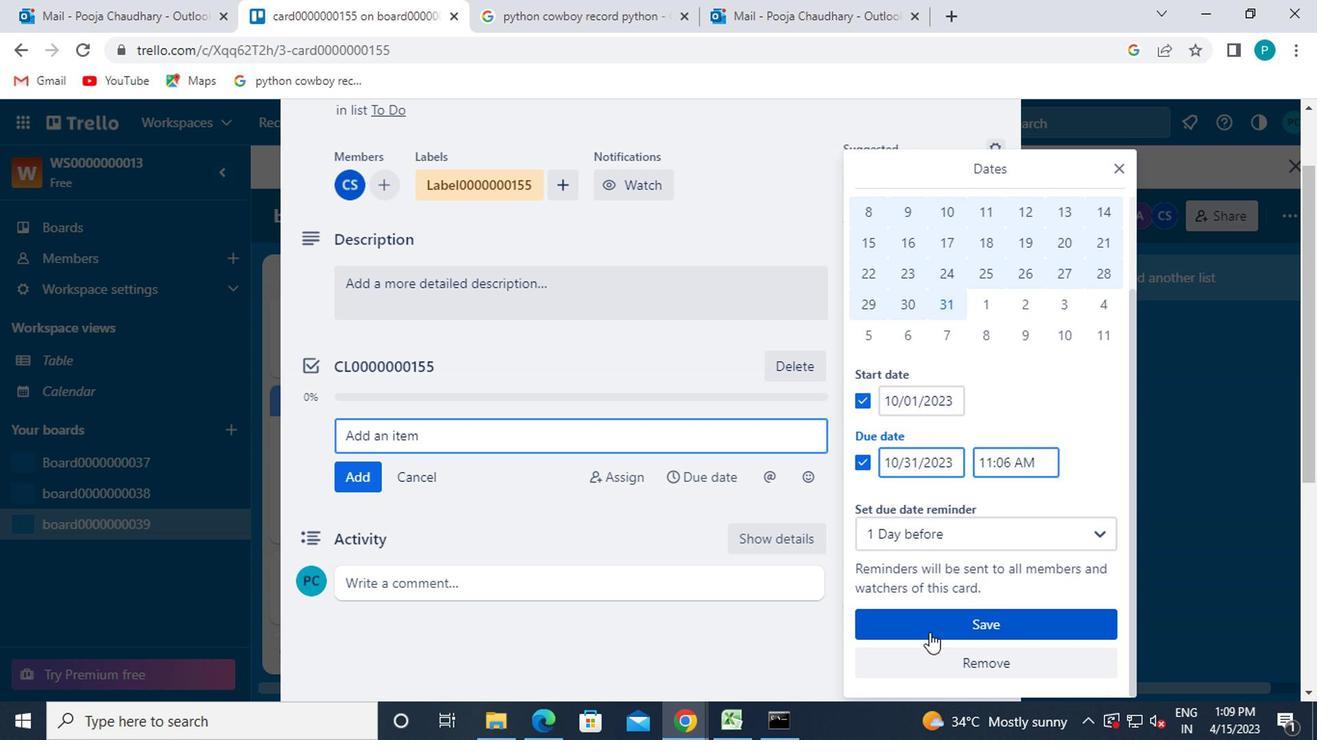 
Action: Mouse moved to (933, 553)
Screenshot: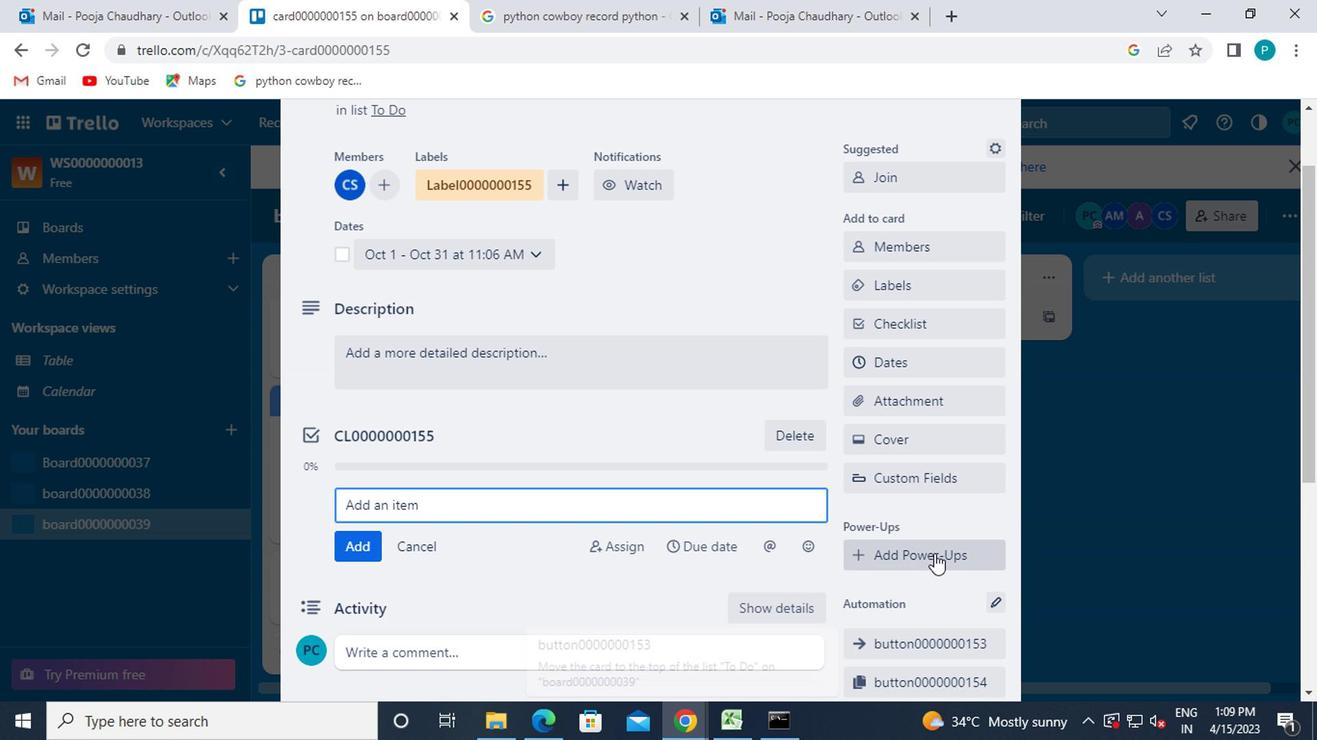 
